 Task: Create a due date automation trigger when advanced on, on the monday of the week a card is due add fields with custom field "Resume" set to a number greater or equal to 1 and greater or equal to 10 at 11:00 AM.
Action: Mouse moved to (806, 236)
Screenshot: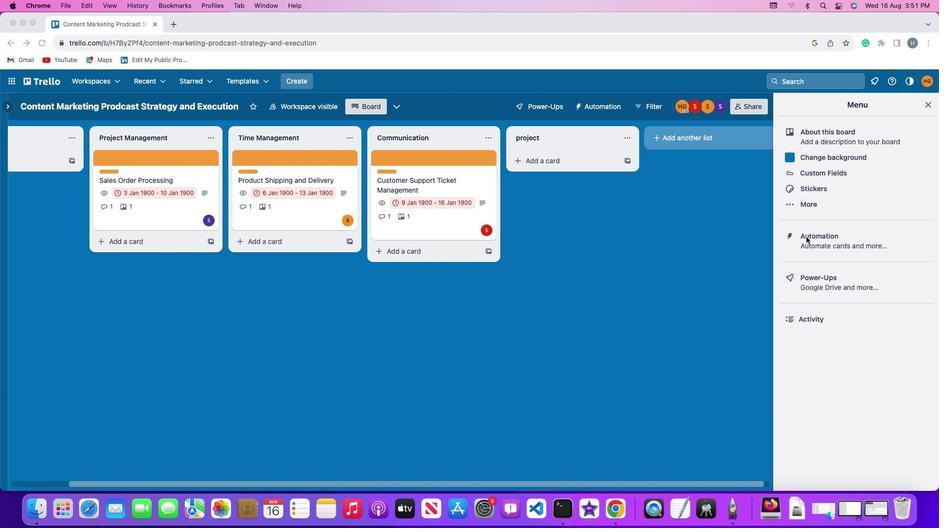 
Action: Mouse pressed left at (806, 236)
Screenshot: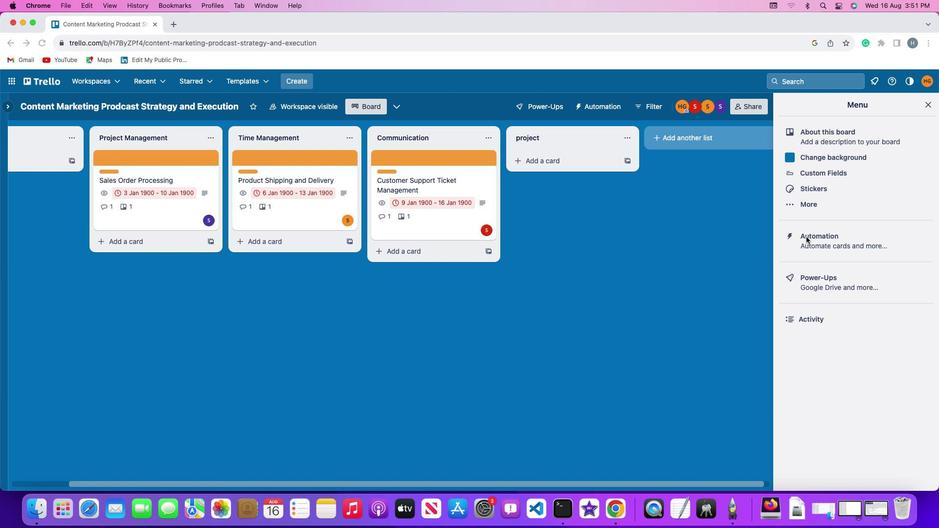 
Action: Mouse pressed left at (806, 236)
Screenshot: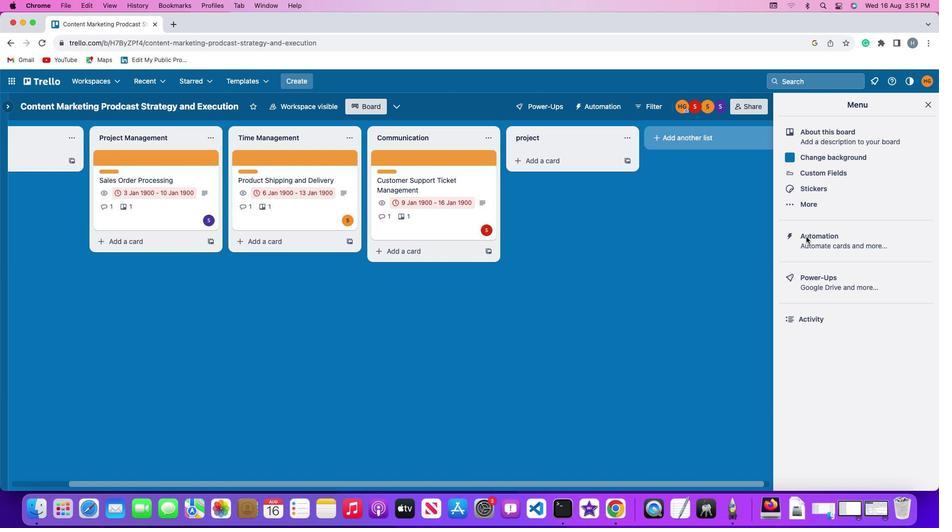 
Action: Mouse moved to (38, 231)
Screenshot: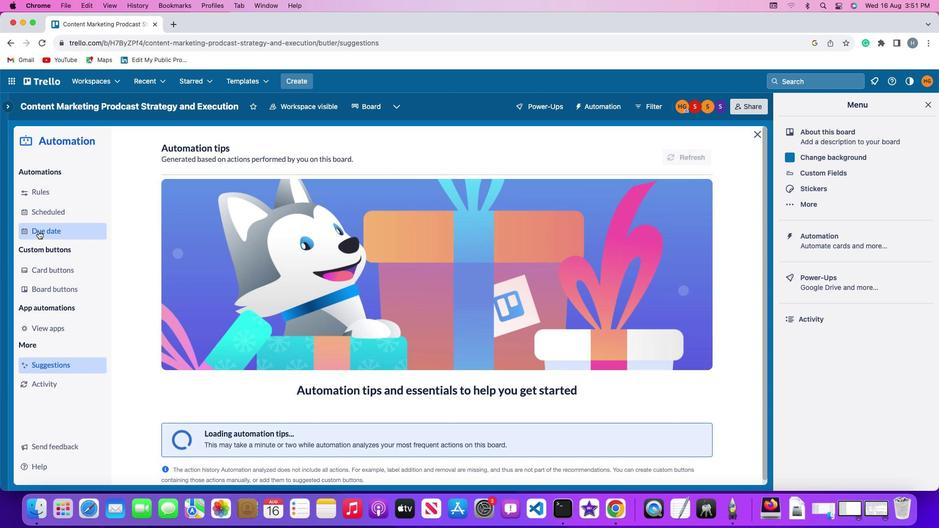 
Action: Mouse pressed left at (38, 231)
Screenshot: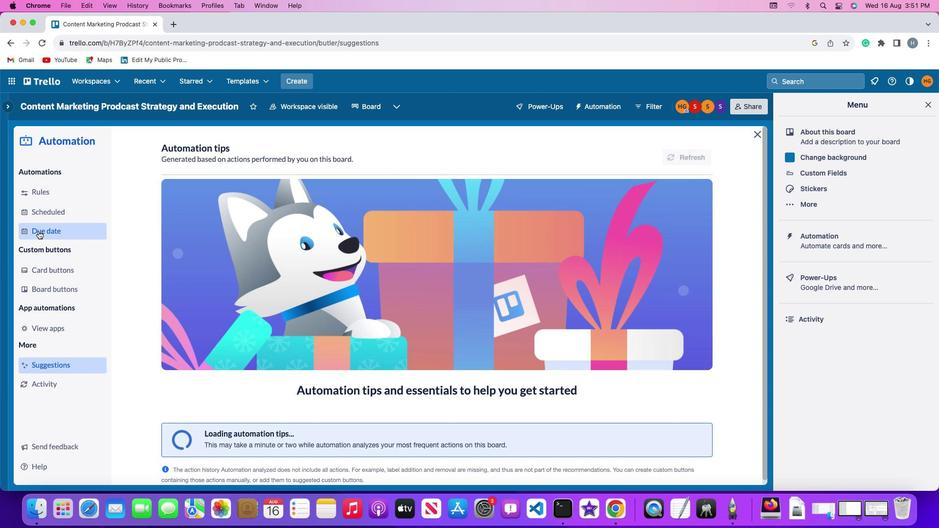 
Action: Mouse moved to (668, 150)
Screenshot: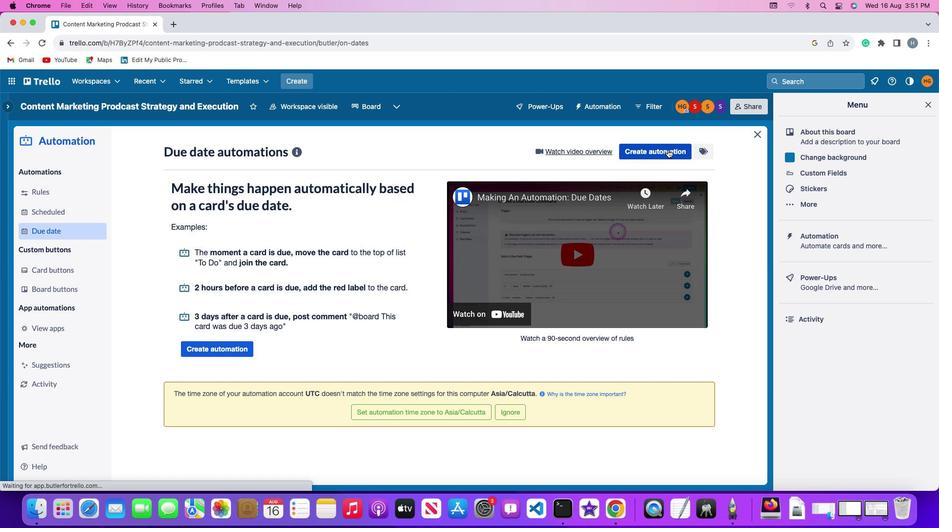 
Action: Mouse pressed left at (668, 150)
Screenshot: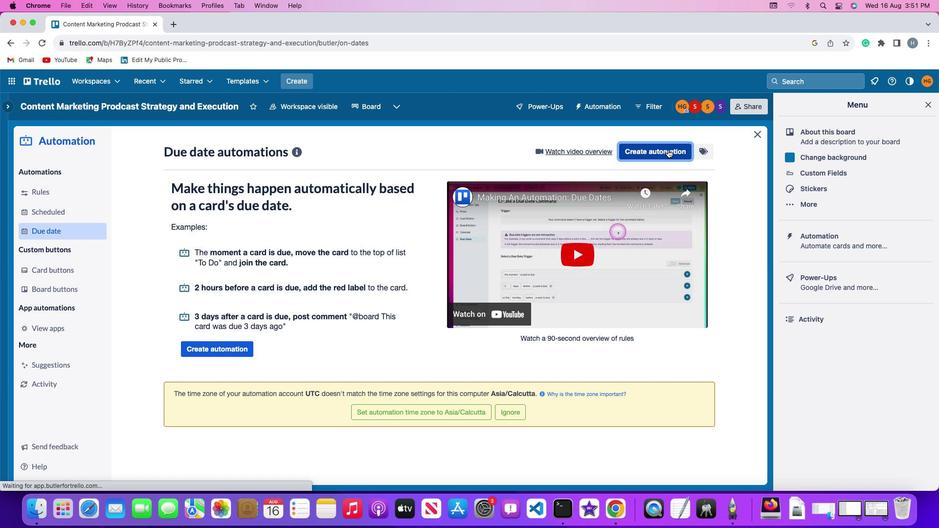 
Action: Mouse moved to (184, 247)
Screenshot: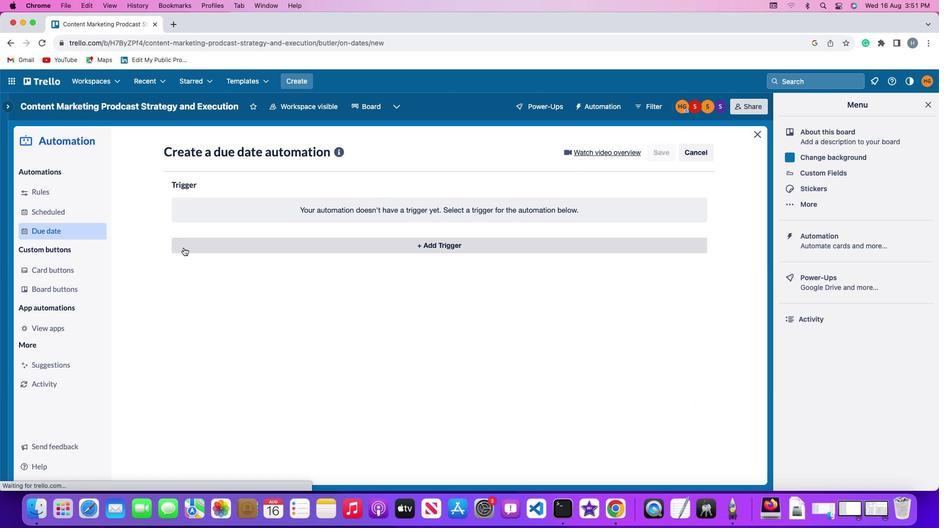 
Action: Mouse pressed left at (184, 247)
Screenshot: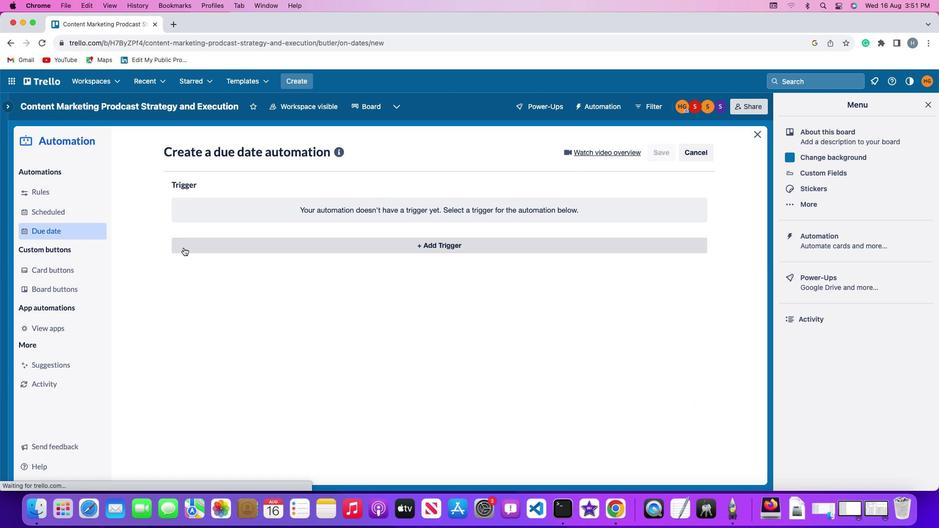 
Action: Mouse moved to (206, 426)
Screenshot: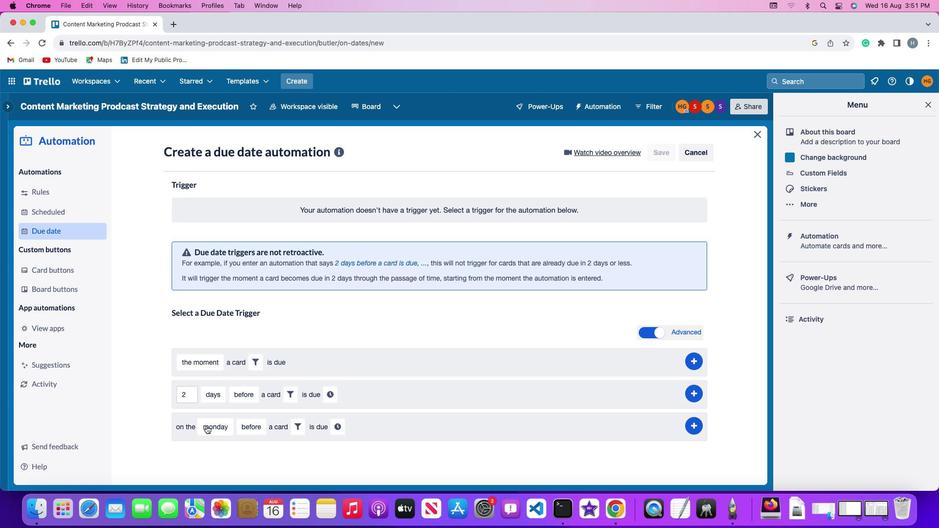
Action: Mouse pressed left at (206, 426)
Screenshot: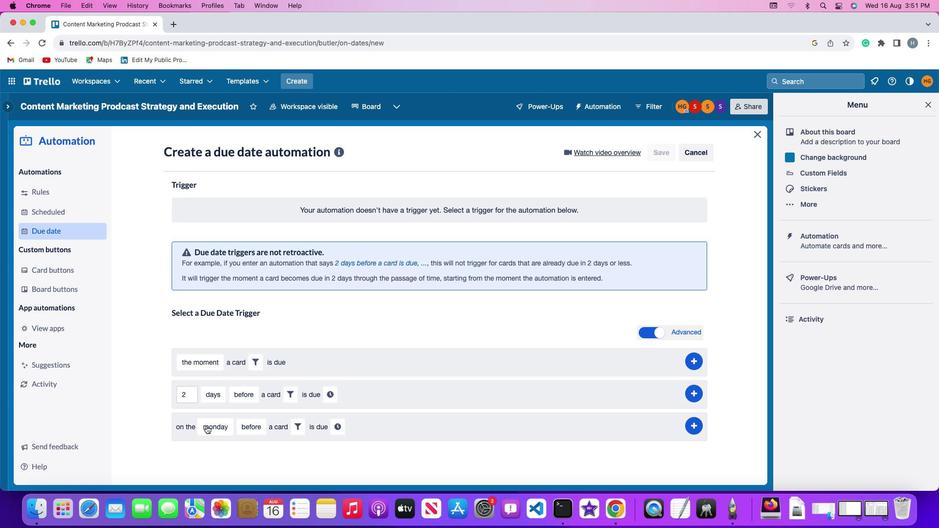 
Action: Mouse moved to (220, 289)
Screenshot: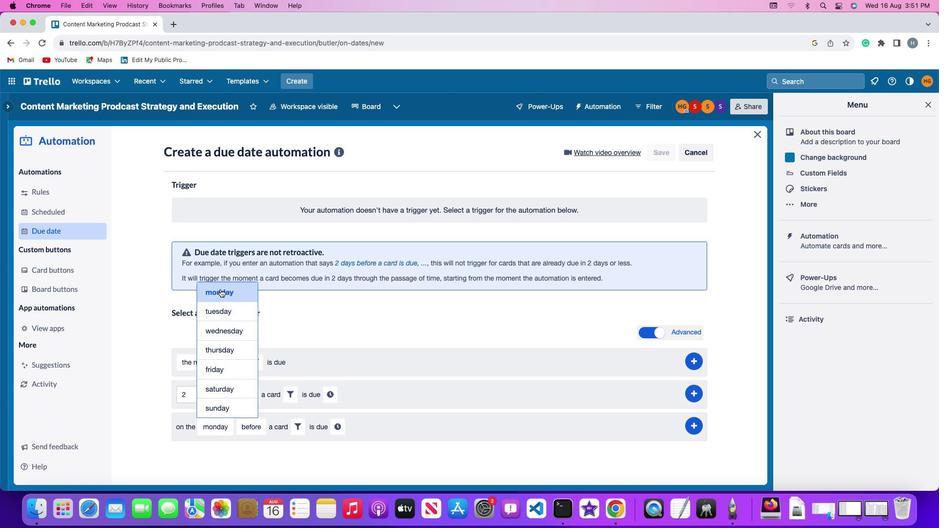 
Action: Mouse pressed left at (220, 289)
Screenshot: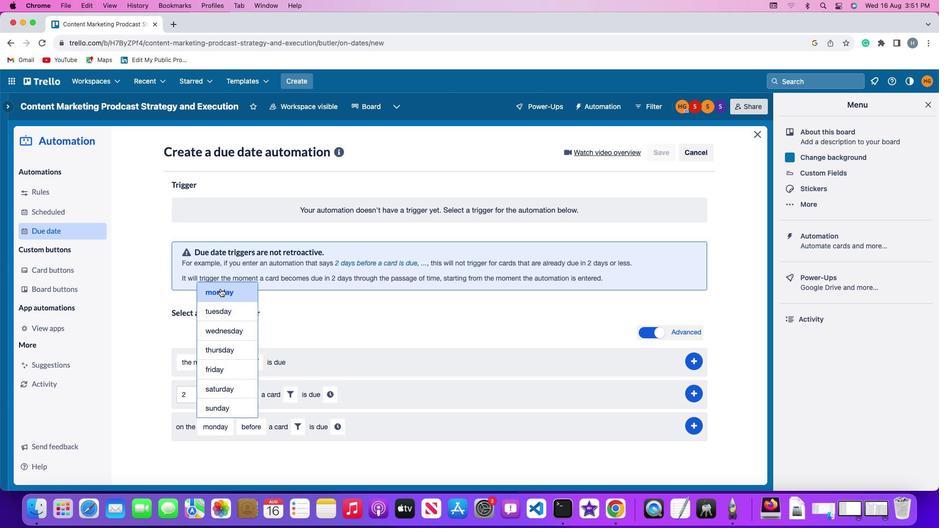 
Action: Mouse moved to (252, 431)
Screenshot: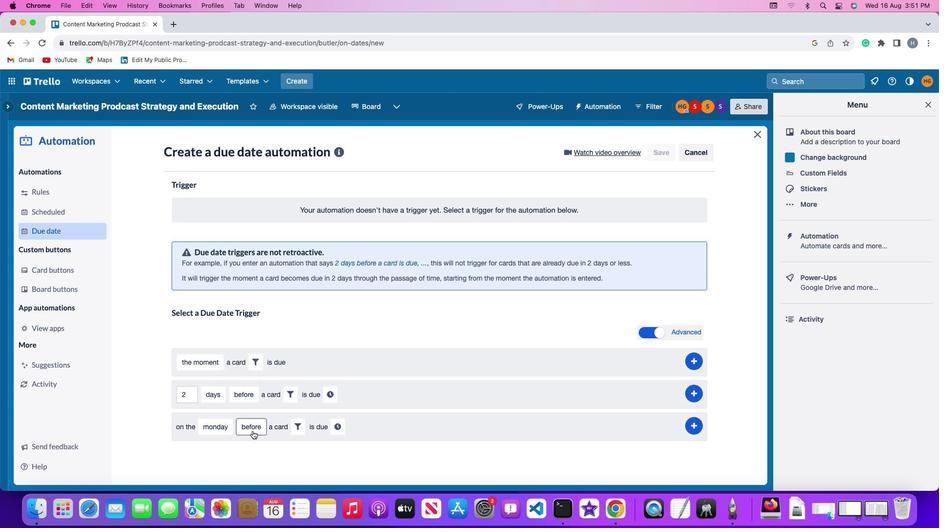 
Action: Mouse pressed left at (252, 431)
Screenshot: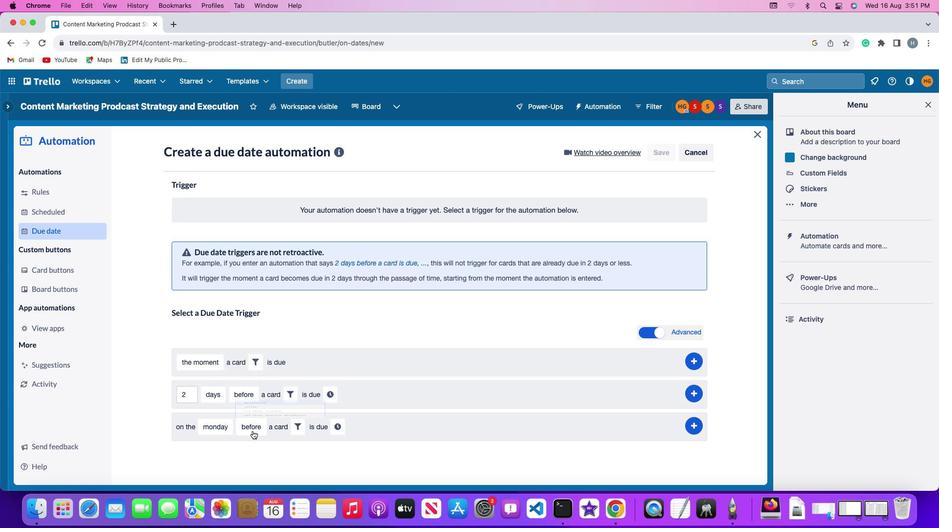 
Action: Mouse moved to (262, 388)
Screenshot: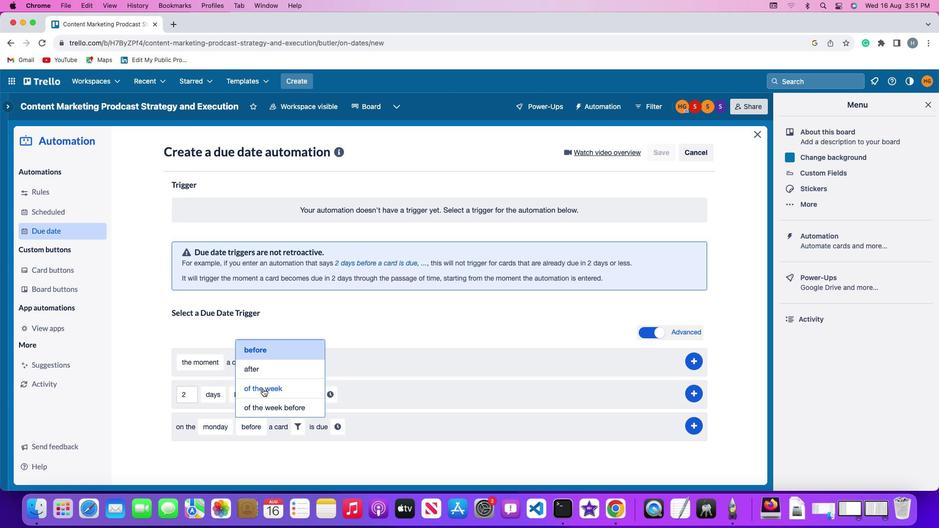 
Action: Mouse pressed left at (262, 388)
Screenshot: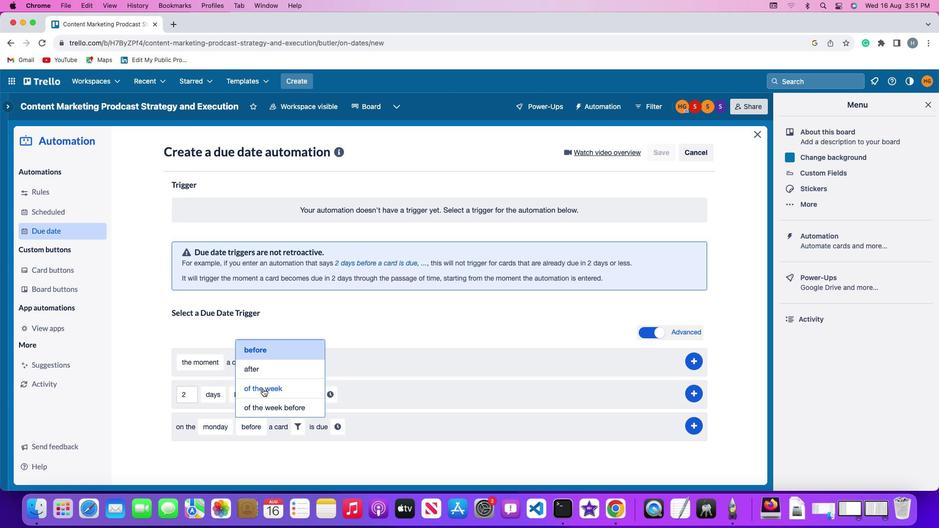
Action: Mouse moved to (308, 418)
Screenshot: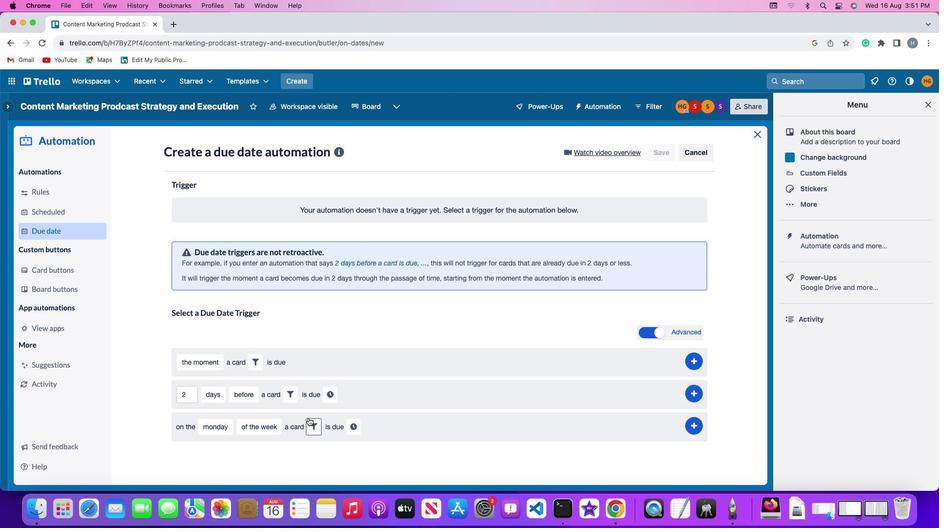 
Action: Mouse pressed left at (308, 418)
Screenshot: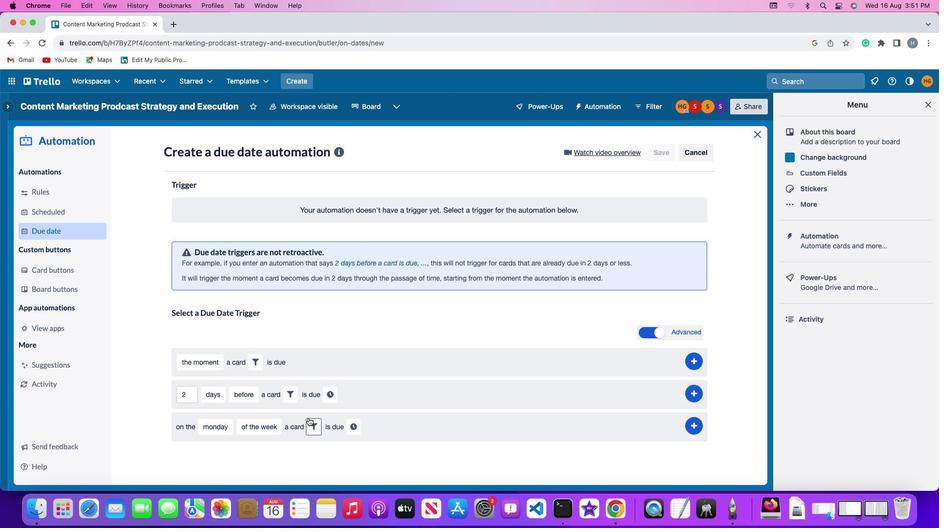 
Action: Mouse moved to (463, 456)
Screenshot: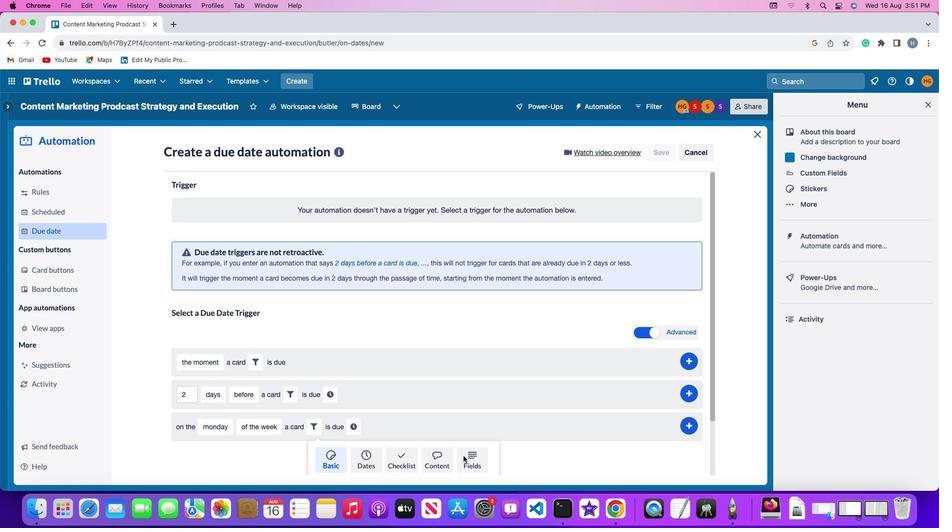 
Action: Mouse pressed left at (463, 456)
Screenshot: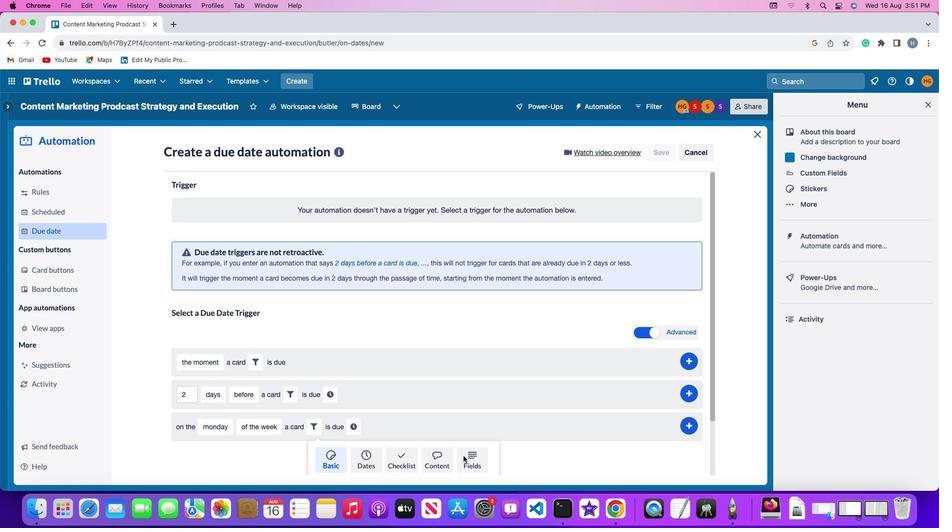 
Action: Mouse moved to (264, 460)
Screenshot: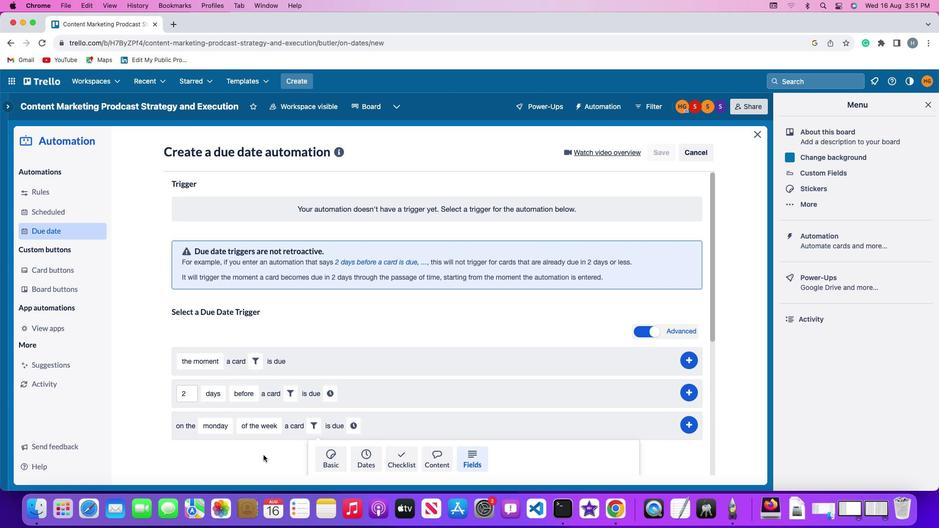 
Action: Mouse scrolled (264, 460) with delta (0, 0)
Screenshot: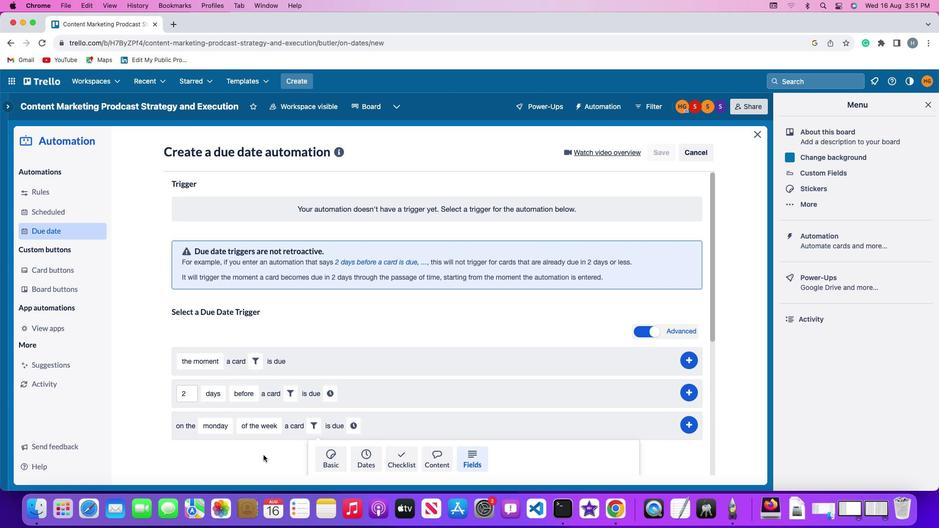 
Action: Mouse moved to (264, 460)
Screenshot: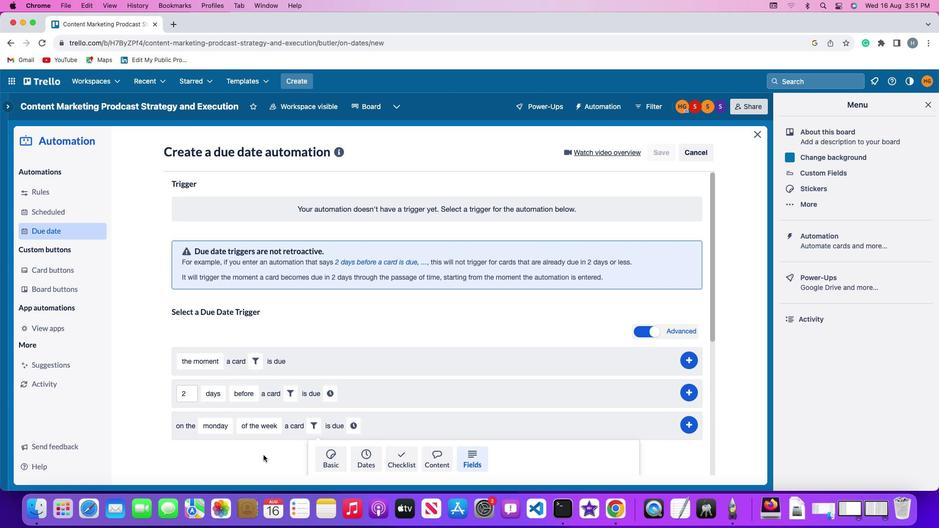 
Action: Mouse scrolled (264, 460) with delta (0, 0)
Screenshot: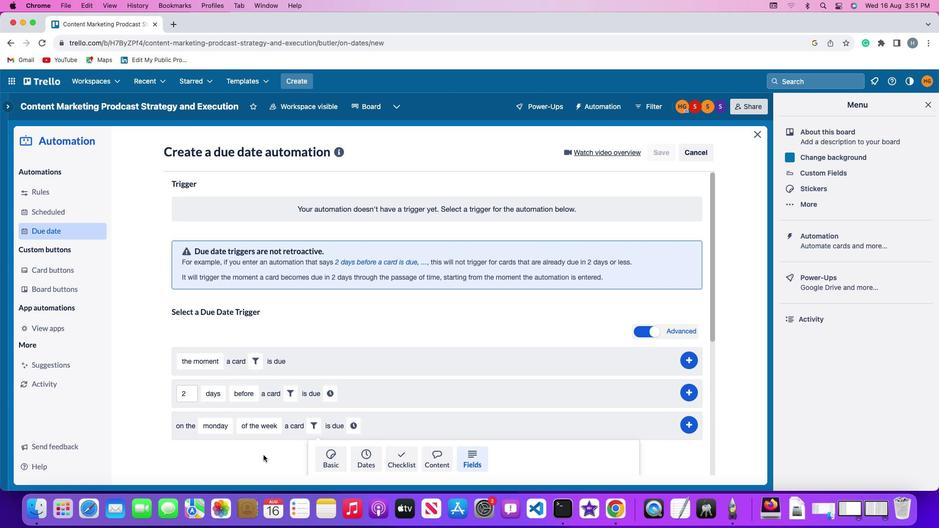 
Action: Mouse moved to (264, 458)
Screenshot: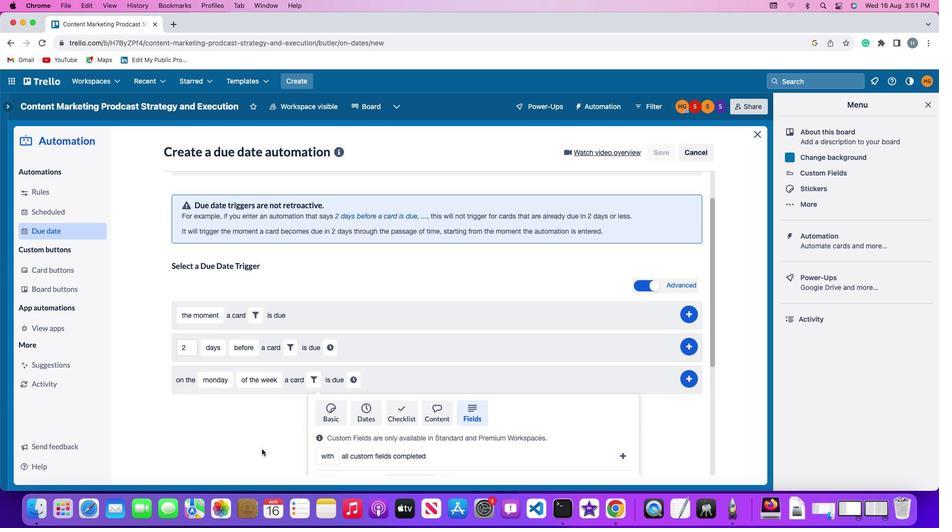 
Action: Mouse scrolled (264, 458) with delta (0, -1)
Screenshot: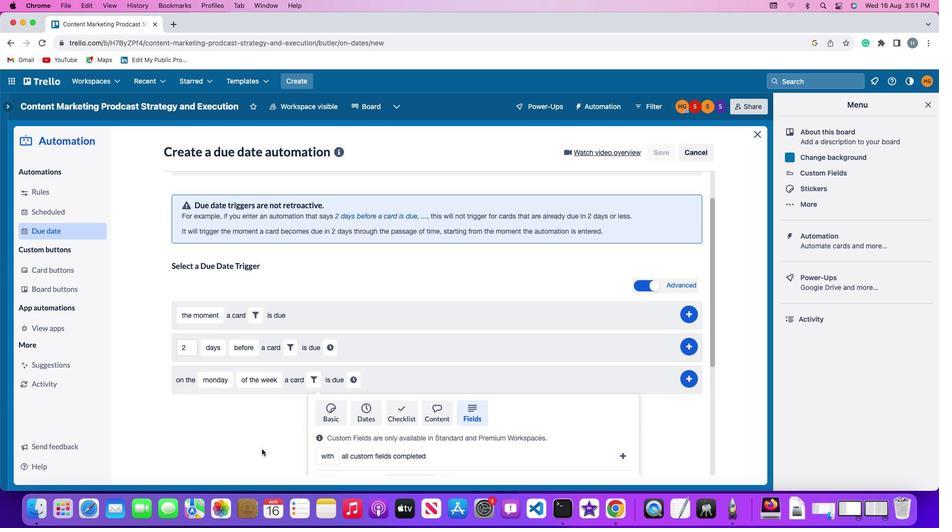 
Action: Mouse moved to (263, 456)
Screenshot: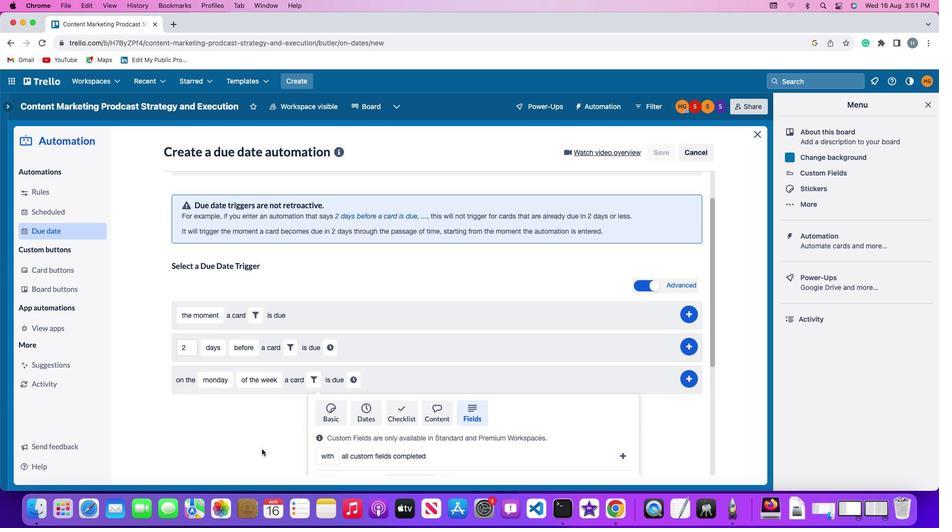 
Action: Mouse scrolled (263, 456) with delta (0, -2)
Screenshot: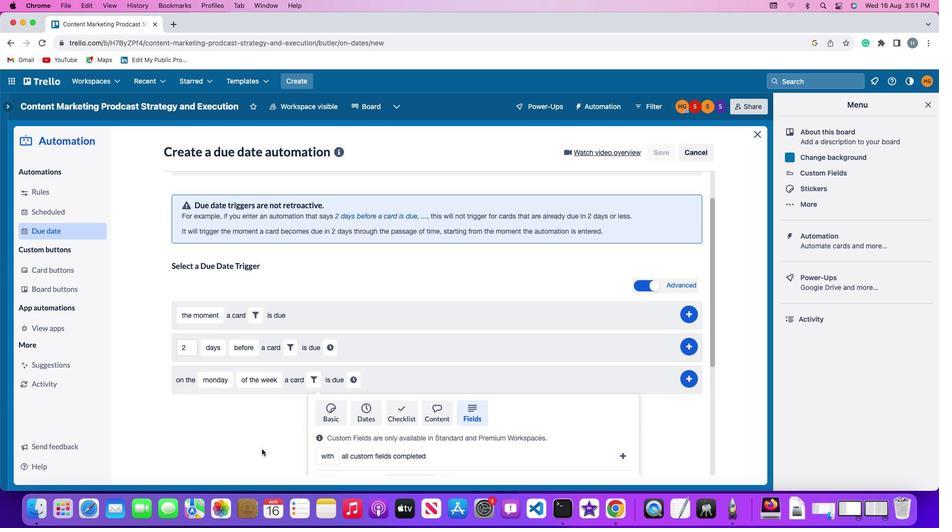 
Action: Mouse moved to (261, 448)
Screenshot: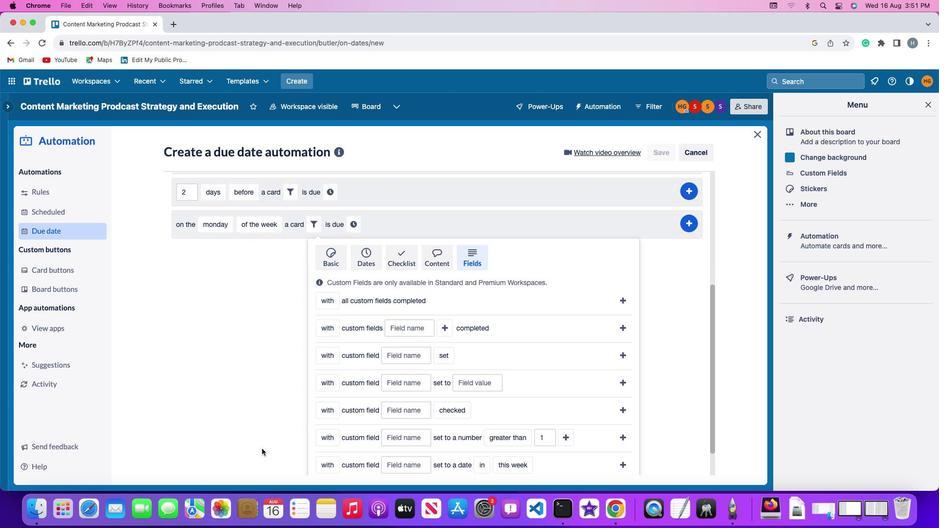 
Action: Mouse scrolled (261, 448) with delta (0, 0)
Screenshot: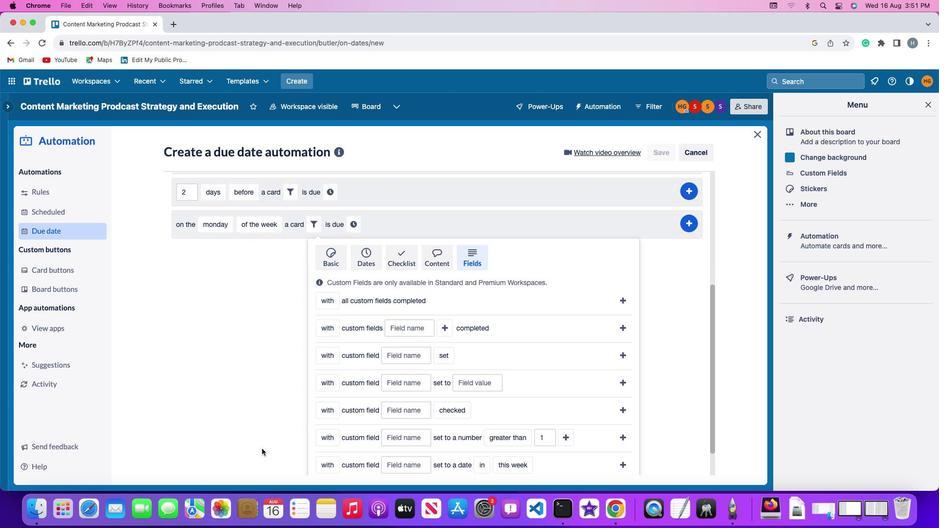 
Action: Mouse moved to (261, 448)
Screenshot: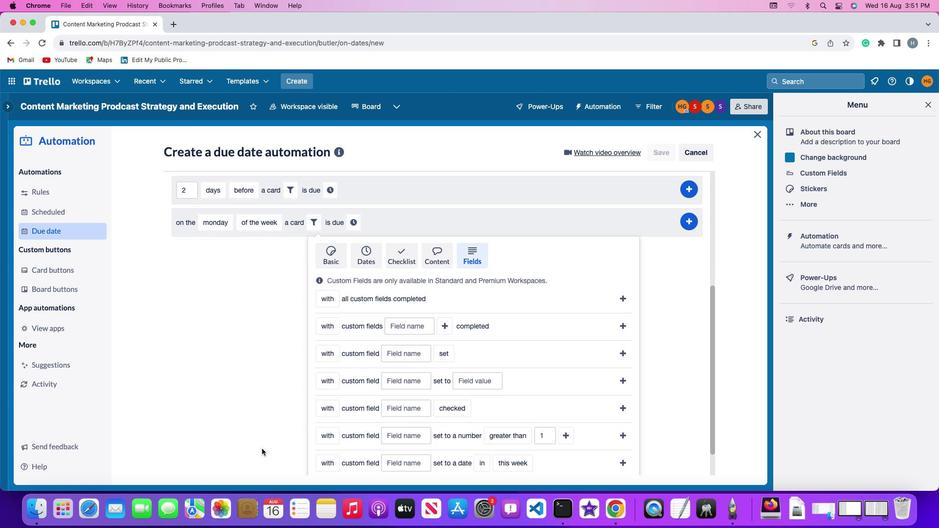 
Action: Mouse scrolled (261, 448) with delta (0, 0)
Screenshot: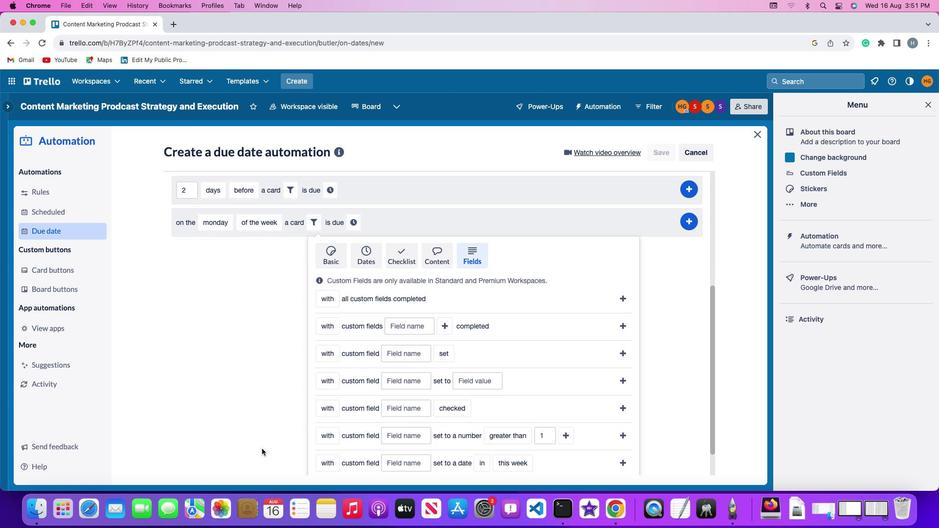 
Action: Mouse scrolled (261, 448) with delta (0, -1)
Screenshot: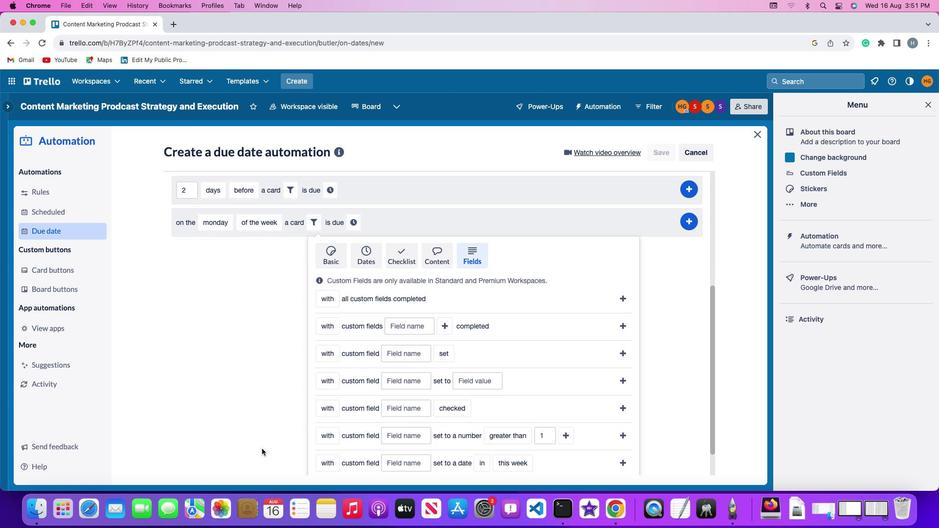 
Action: Mouse scrolled (261, 448) with delta (0, -2)
Screenshot: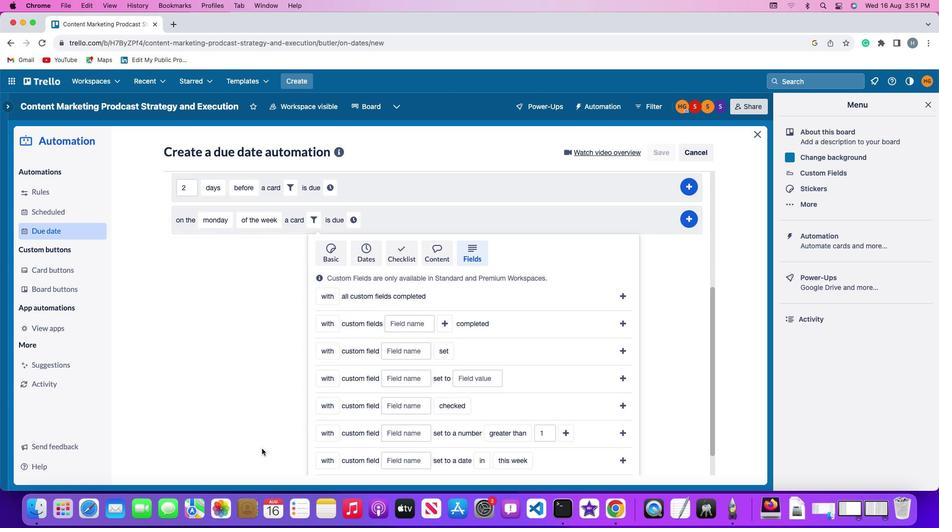 
Action: Mouse moved to (329, 393)
Screenshot: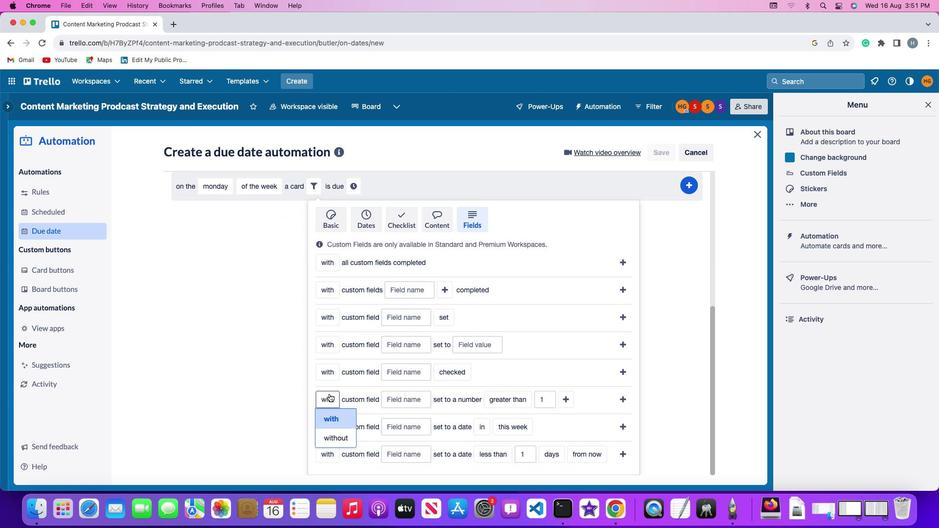 
Action: Mouse pressed left at (329, 393)
Screenshot: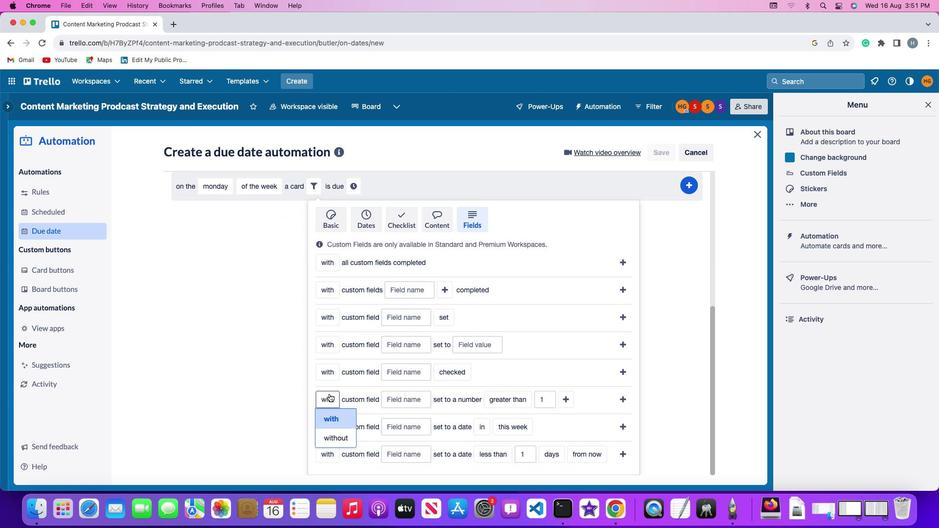 
Action: Mouse moved to (336, 418)
Screenshot: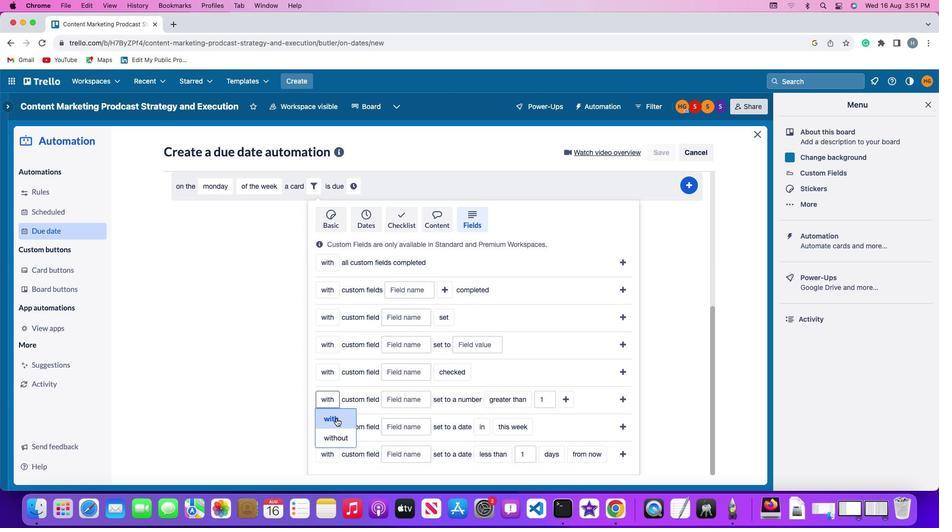 
Action: Mouse pressed left at (336, 418)
Screenshot: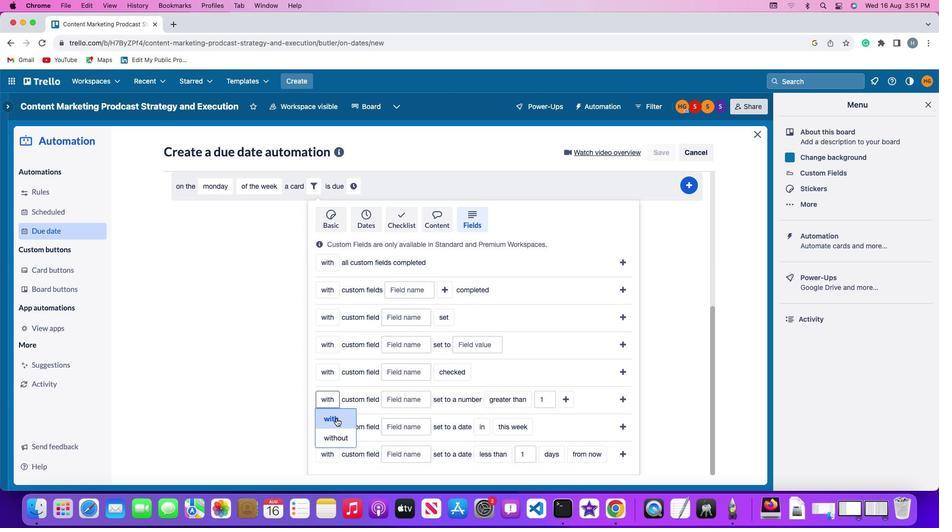 
Action: Mouse moved to (406, 402)
Screenshot: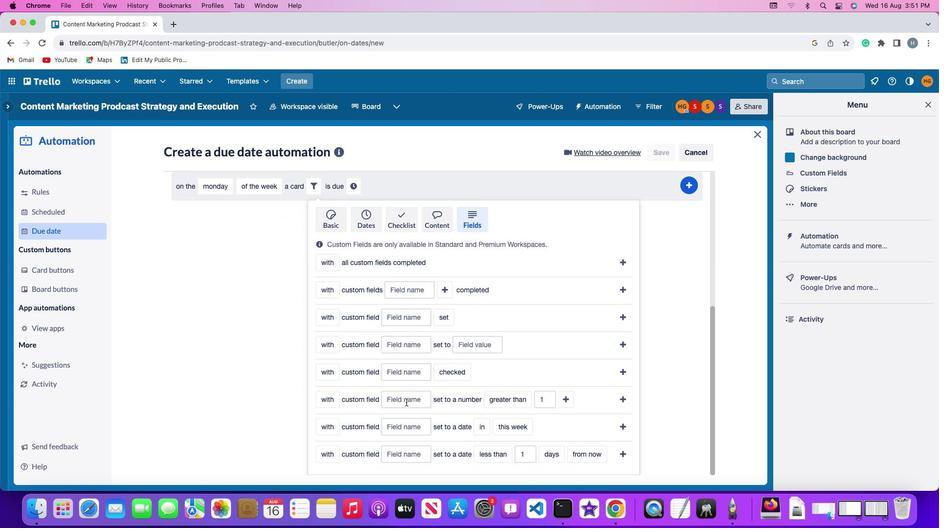 
Action: Mouse pressed left at (406, 402)
Screenshot: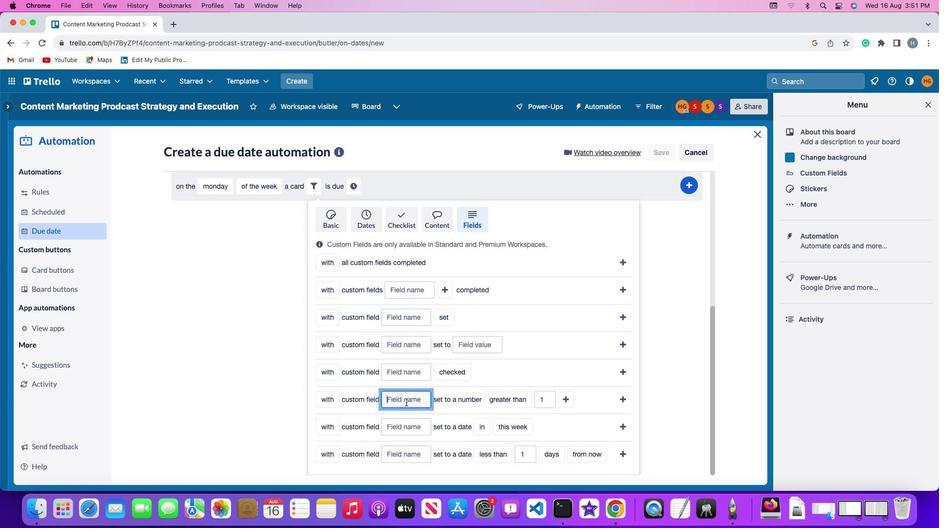 
Action: Key pressed Key.shift'R''e''s''u''m''e'
Screenshot: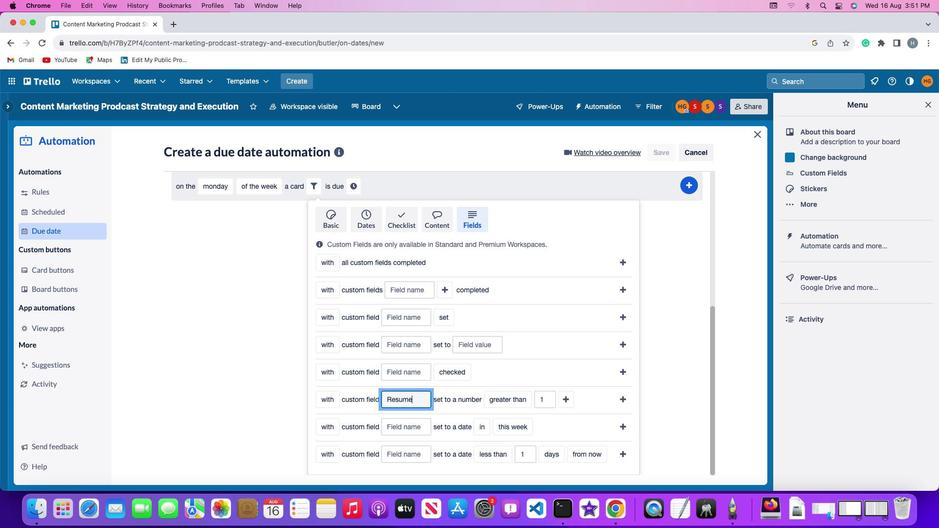 
Action: Mouse moved to (496, 401)
Screenshot: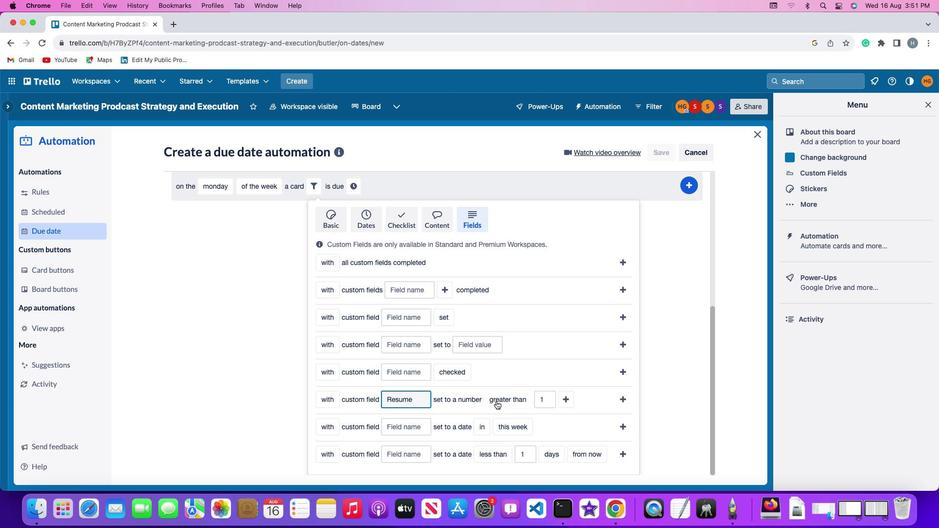 
Action: Mouse pressed left at (496, 401)
Screenshot: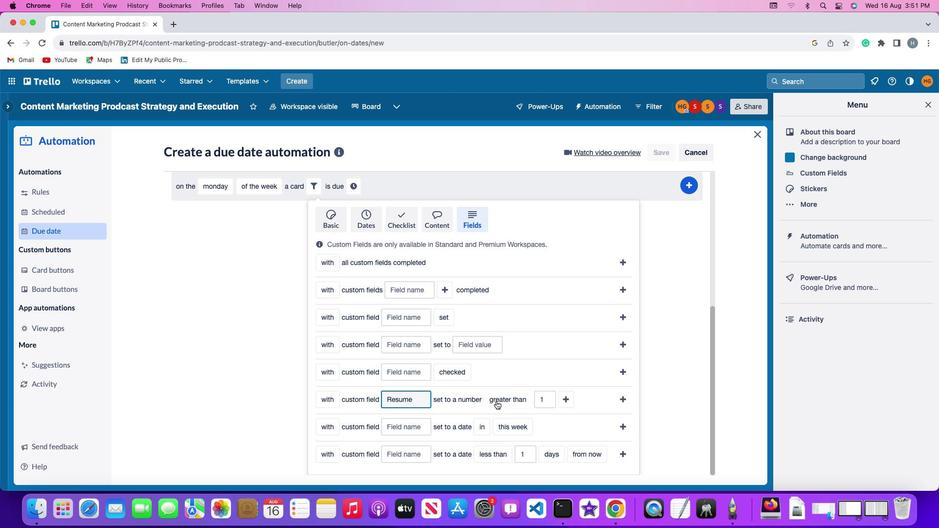 
Action: Mouse moved to (514, 340)
Screenshot: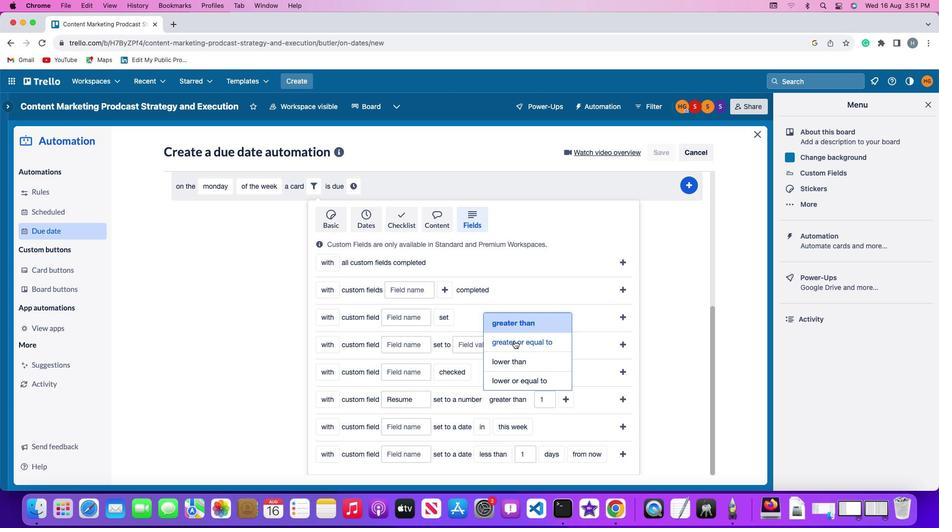 
Action: Mouse pressed left at (514, 340)
Screenshot: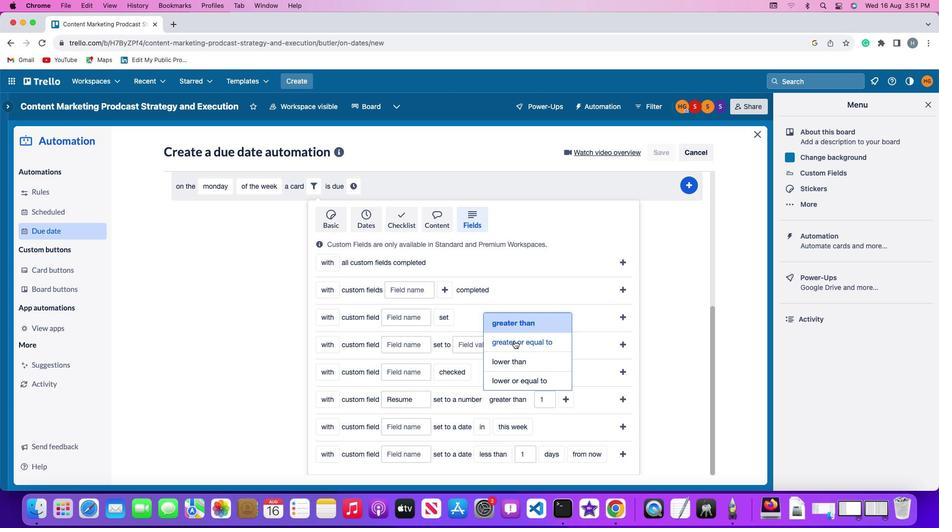 
Action: Mouse moved to (564, 396)
Screenshot: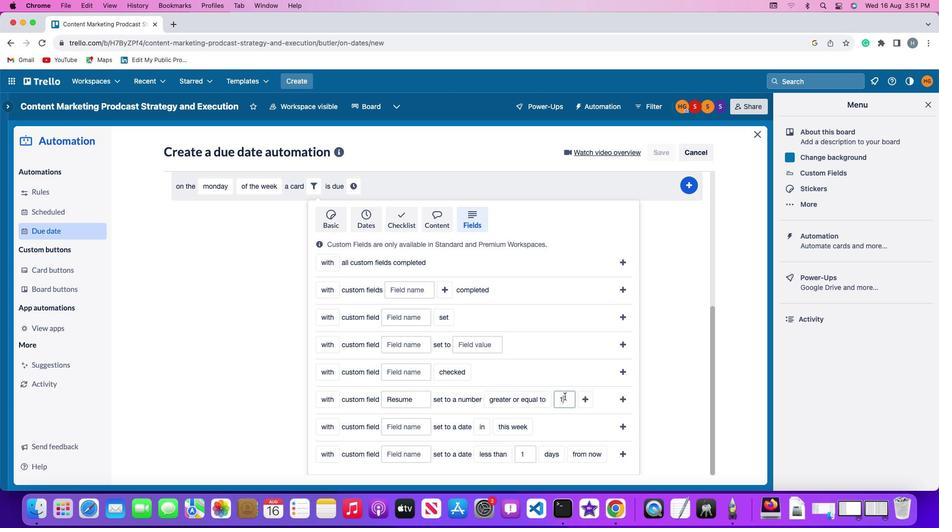 
Action: Mouse pressed left at (564, 396)
Screenshot: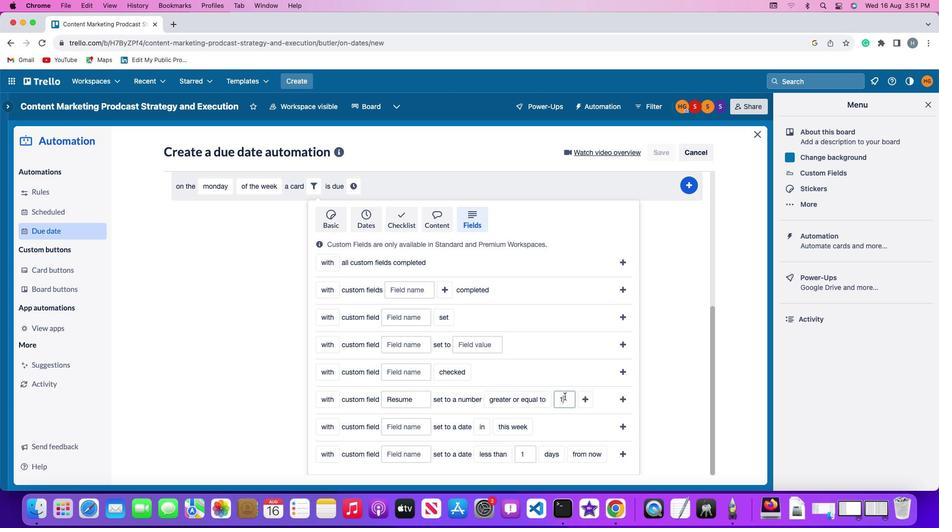 
Action: Mouse moved to (565, 396)
Screenshot: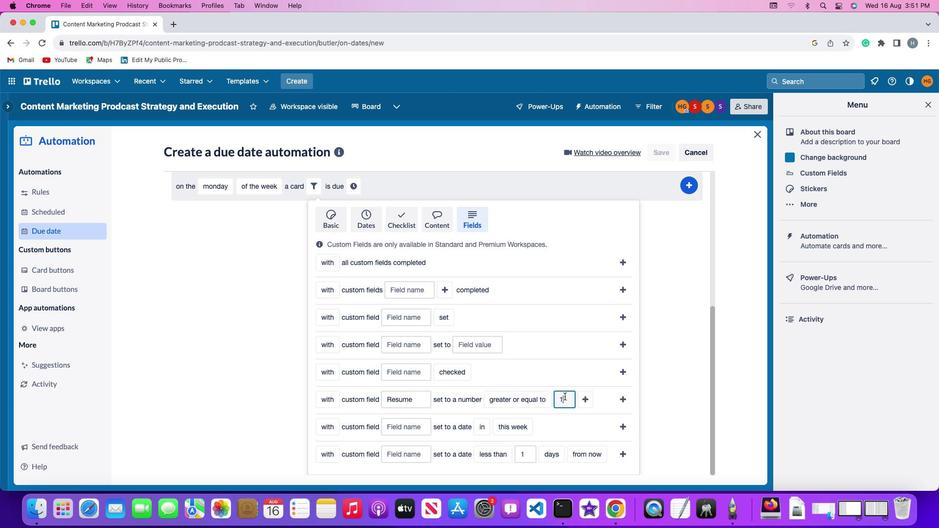 
Action: Key pressed Key.backspace'1'
Screenshot: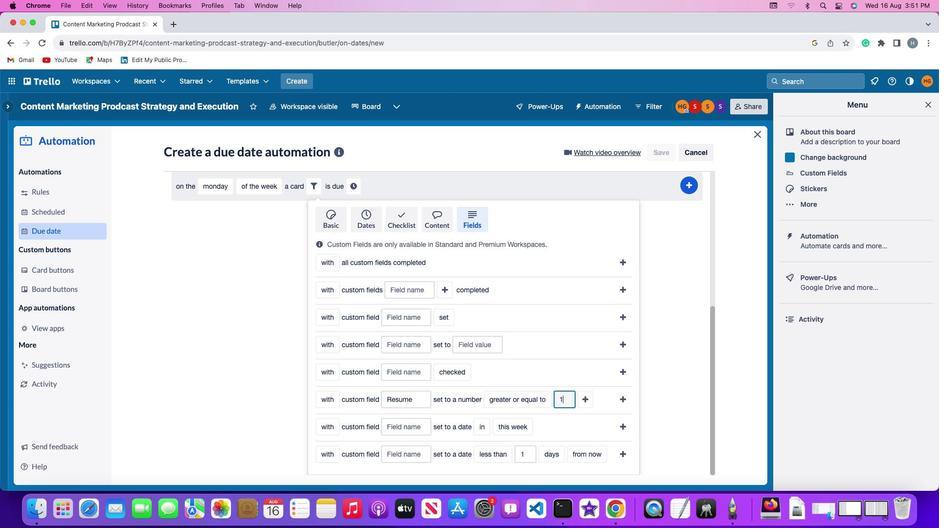 
Action: Mouse moved to (588, 396)
Screenshot: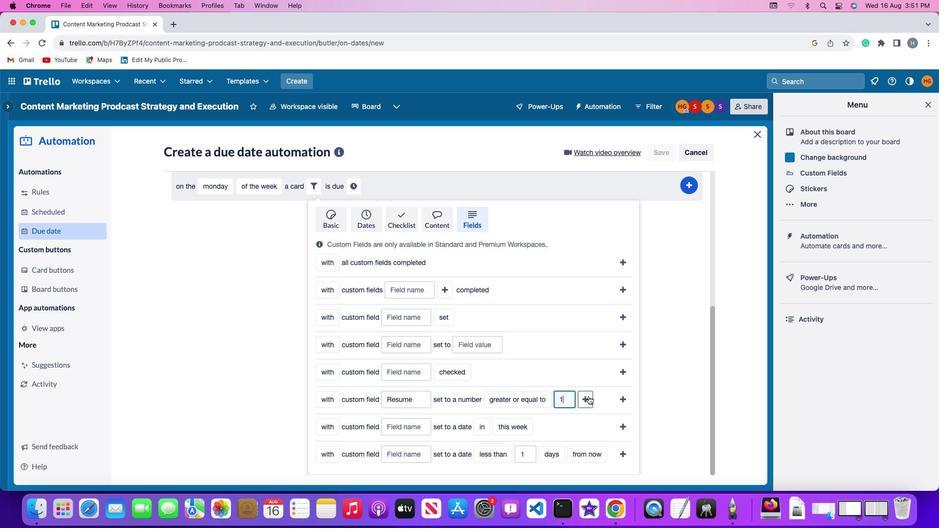 
Action: Mouse pressed left at (588, 396)
Screenshot: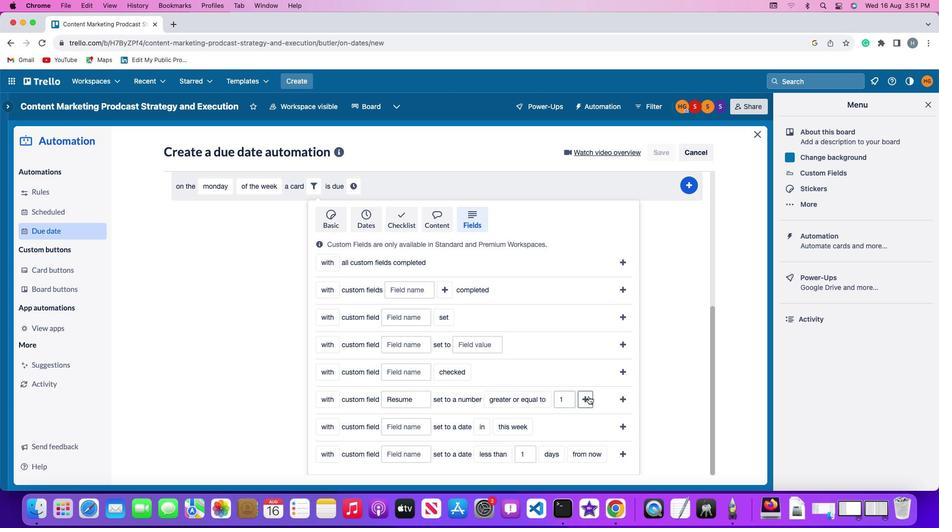 
Action: Mouse moved to (350, 422)
Screenshot: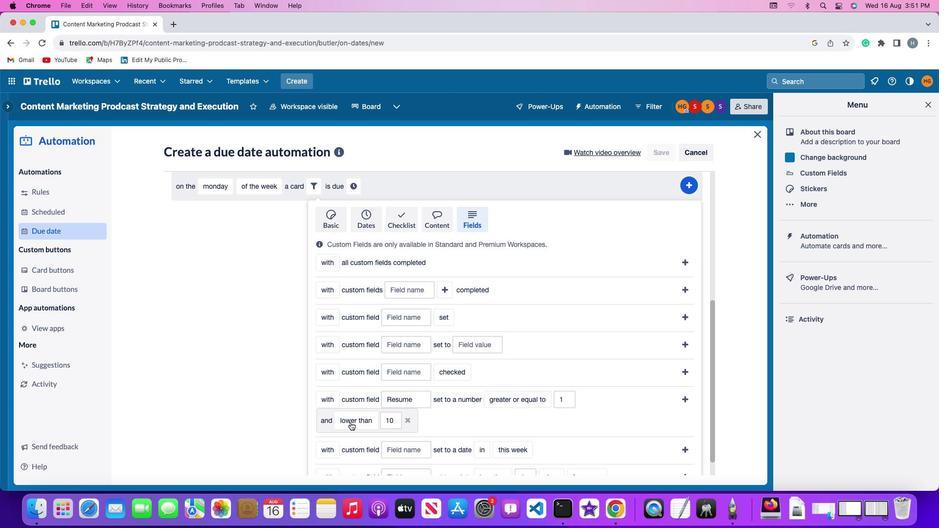 
Action: Mouse pressed left at (350, 422)
Screenshot: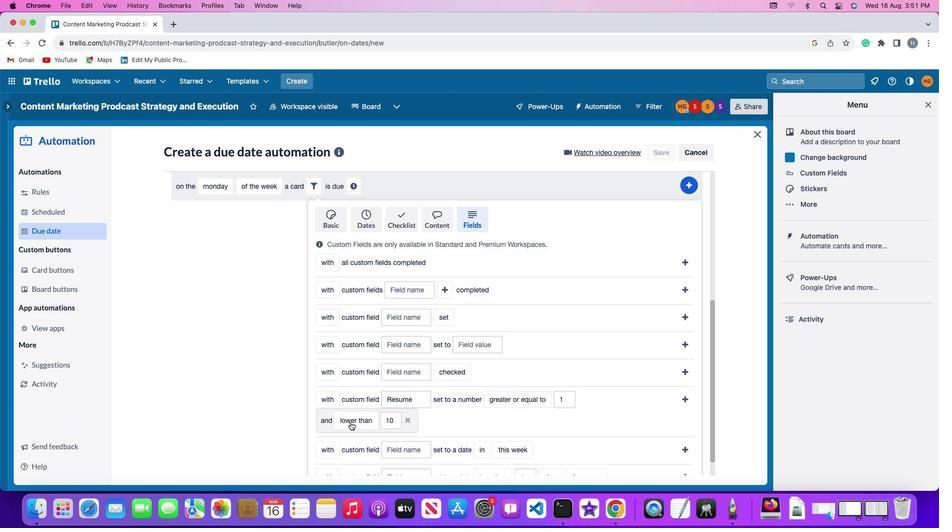 
Action: Mouse moved to (357, 402)
Screenshot: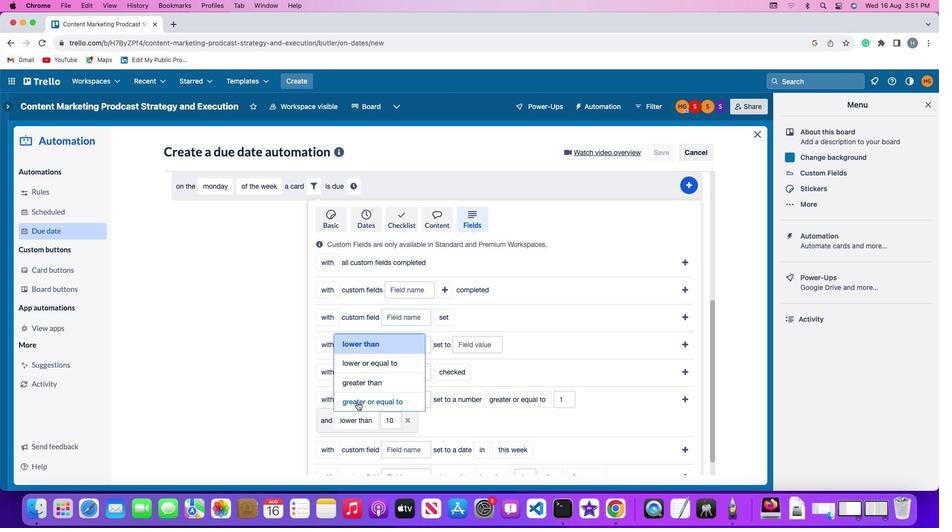 
Action: Mouse pressed left at (357, 402)
Screenshot: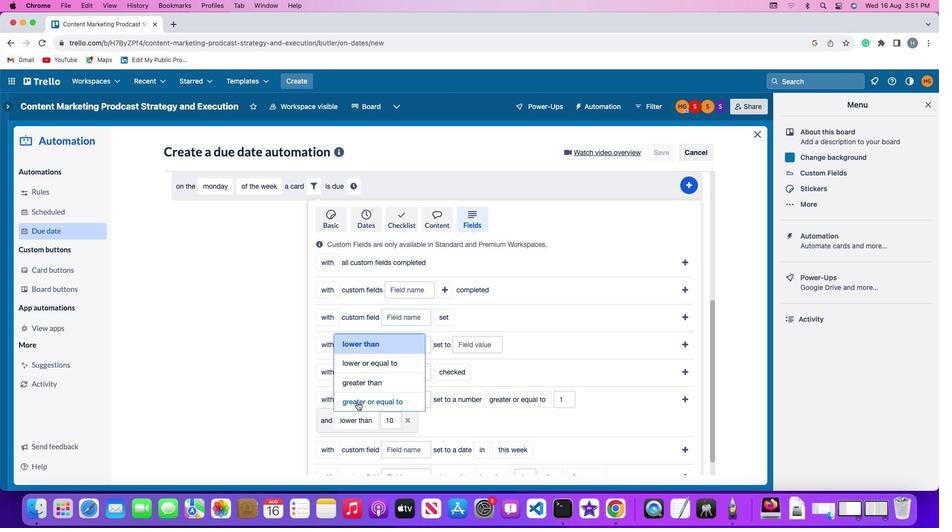
Action: Mouse moved to (420, 420)
Screenshot: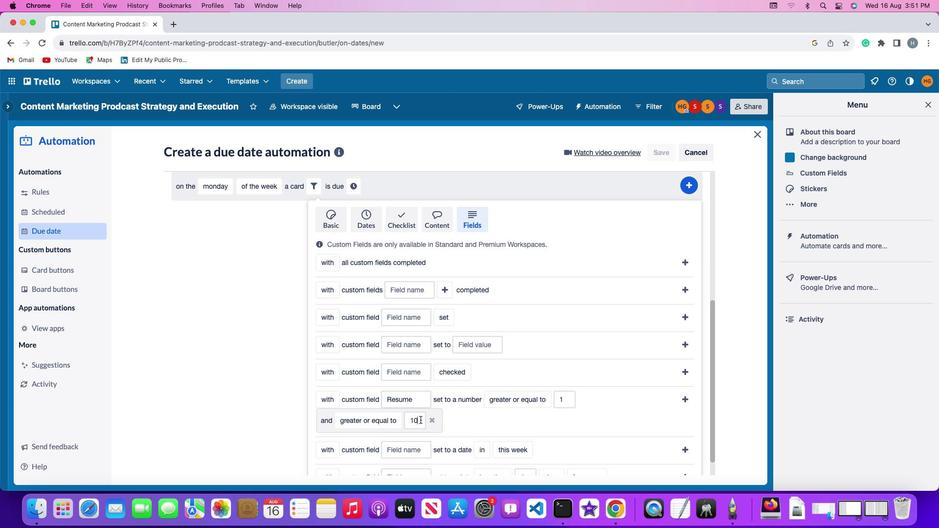 
Action: Mouse pressed left at (420, 420)
Screenshot: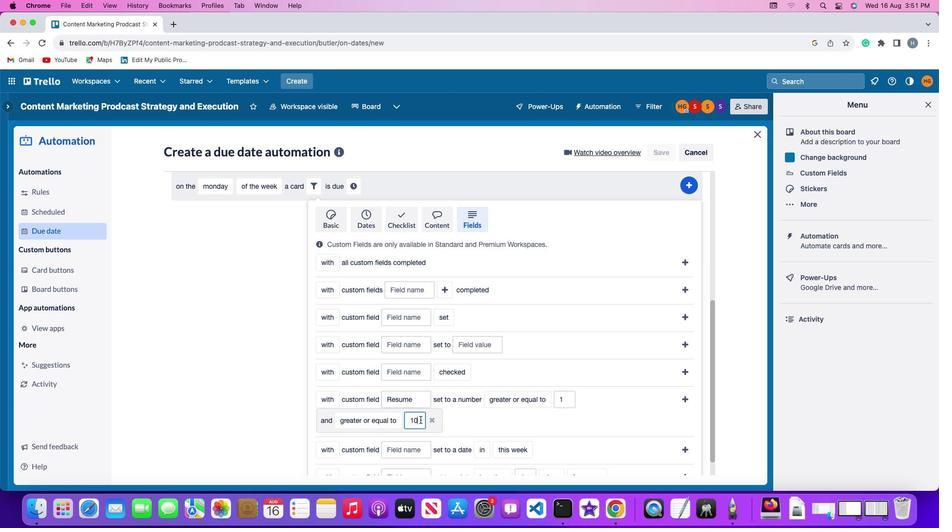 
Action: Key pressed Key.backspaceKey.backspace
Screenshot: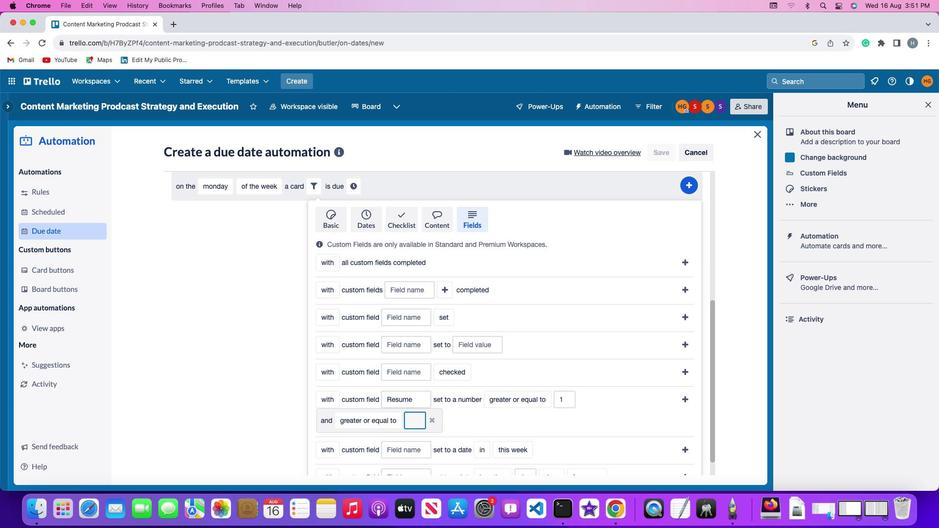 
Action: Mouse moved to (420, 420)
Screenshot: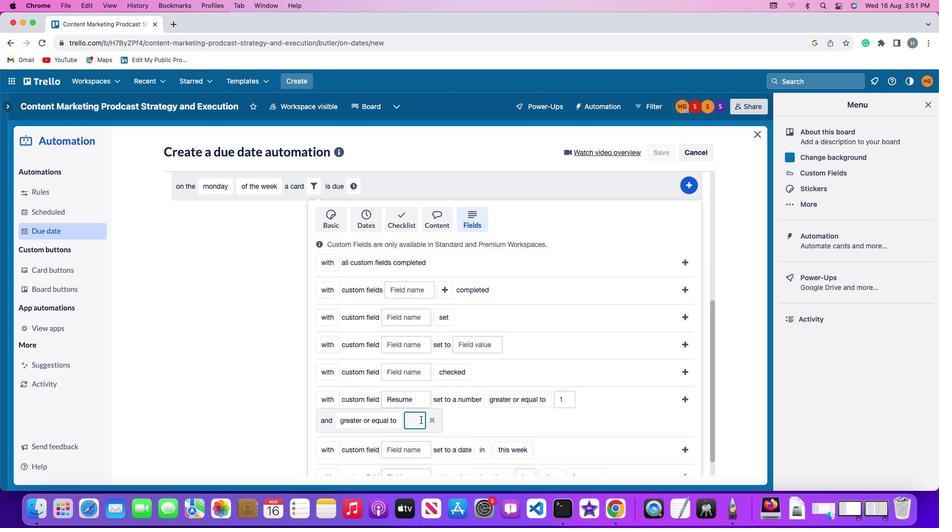 
Action: Key pressed '1''0'
Screenshot: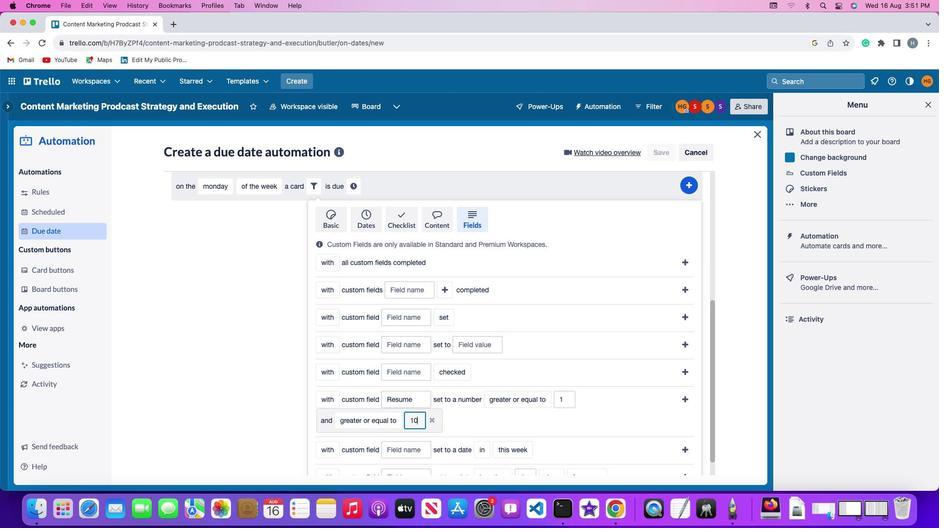 
Action: Mouse moved to (684, 400)
Screenshot: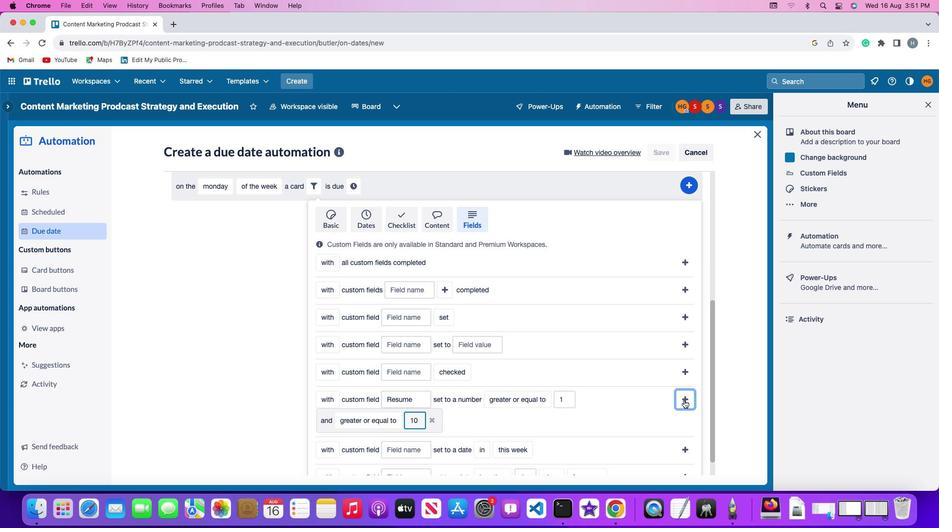 
Action: Mouse pressed left at (684, 400)
Screenshot: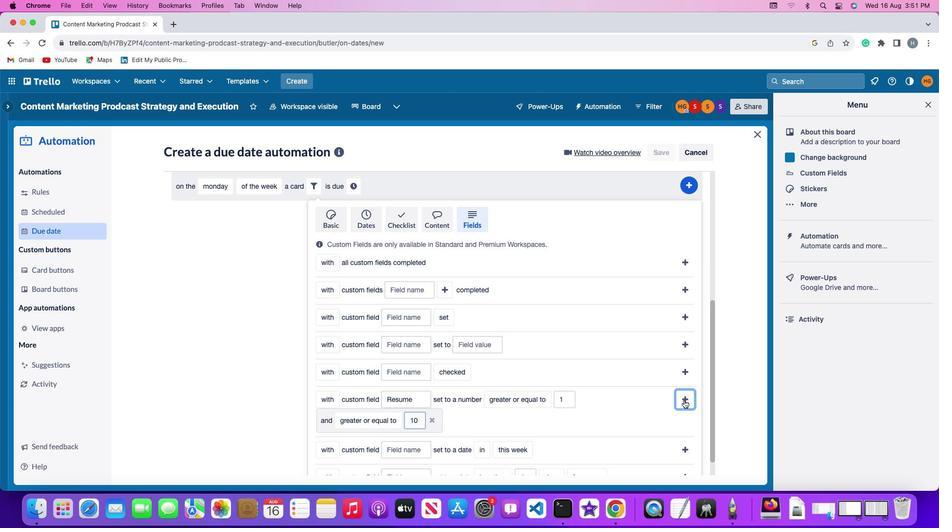 
Action: Mouse moved to (654, 424)
Screenshot: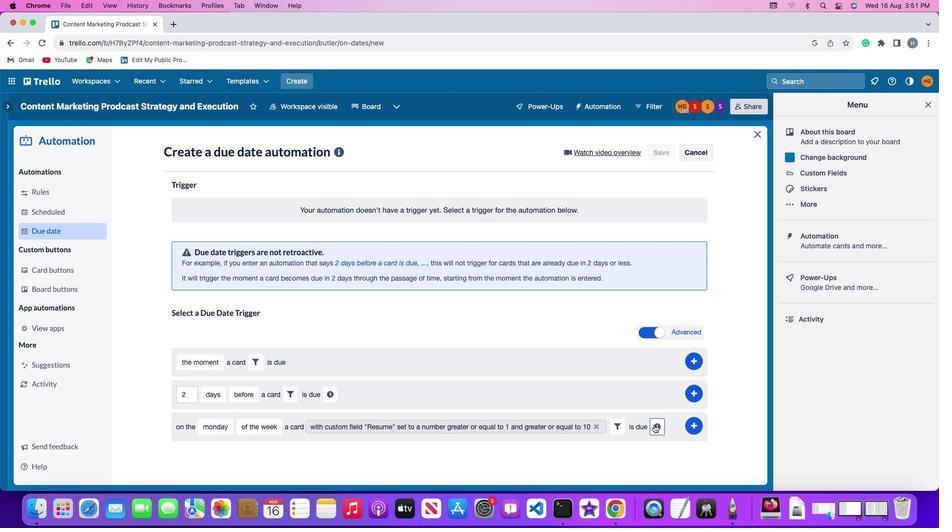 
Action: Mouse pressed left at (654, 424)
Screenshot: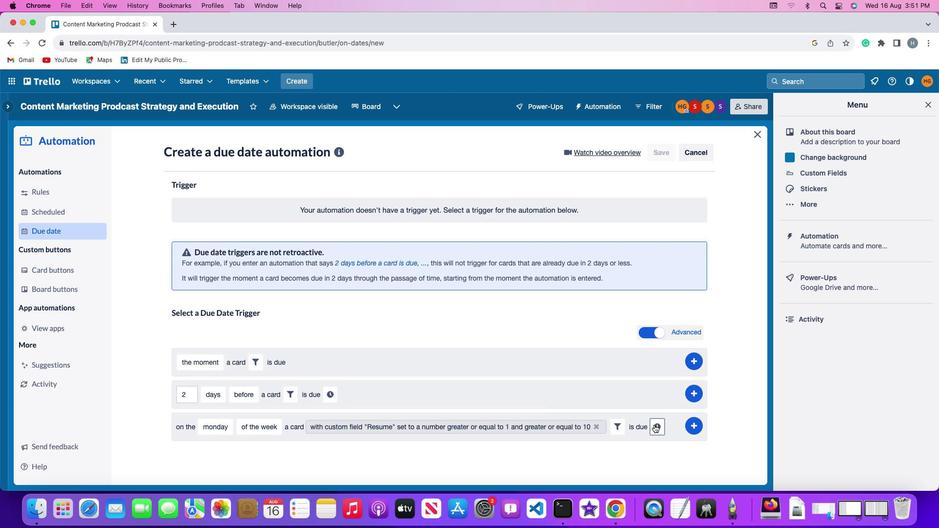 
Action: Mouse moved to (200, 449)
Screenshot: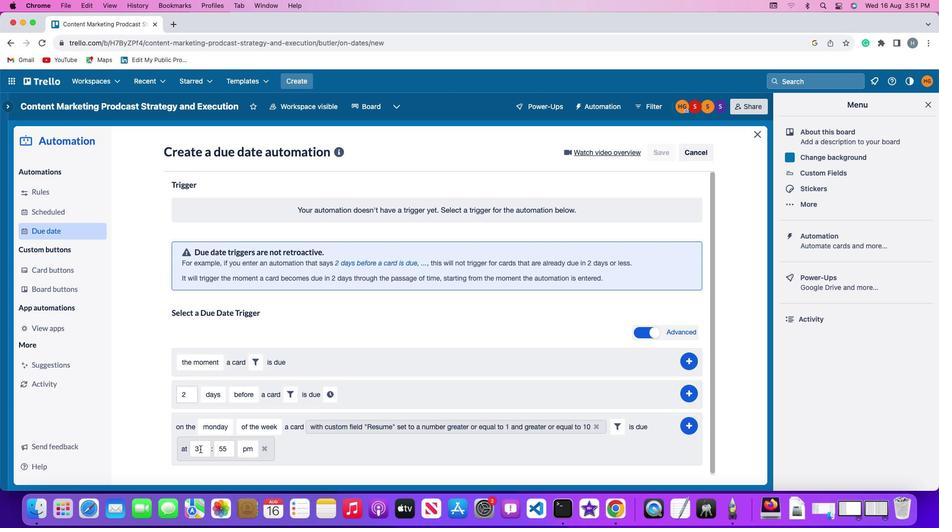 
Action: Mouse pressed left at (200, 449)
Screenshot: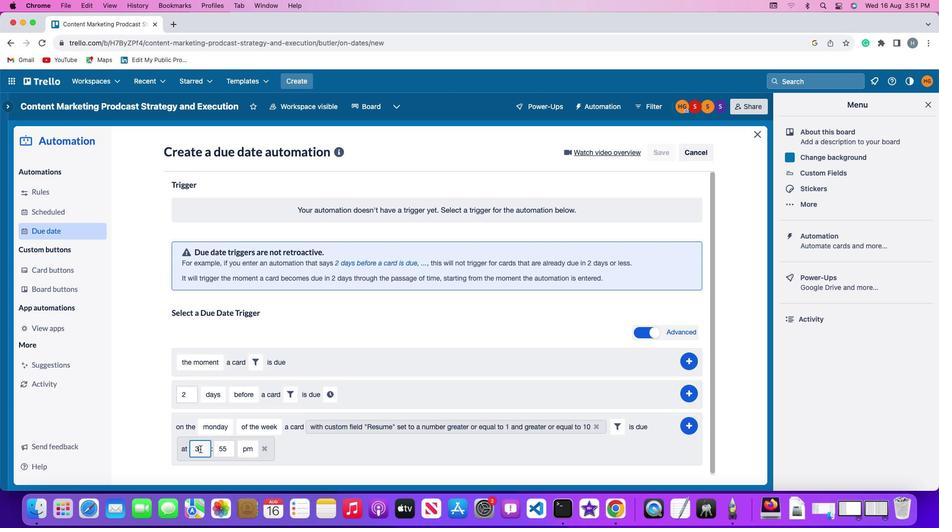 
Action: Key pressed Key.backspace'1''1'
Screenshot: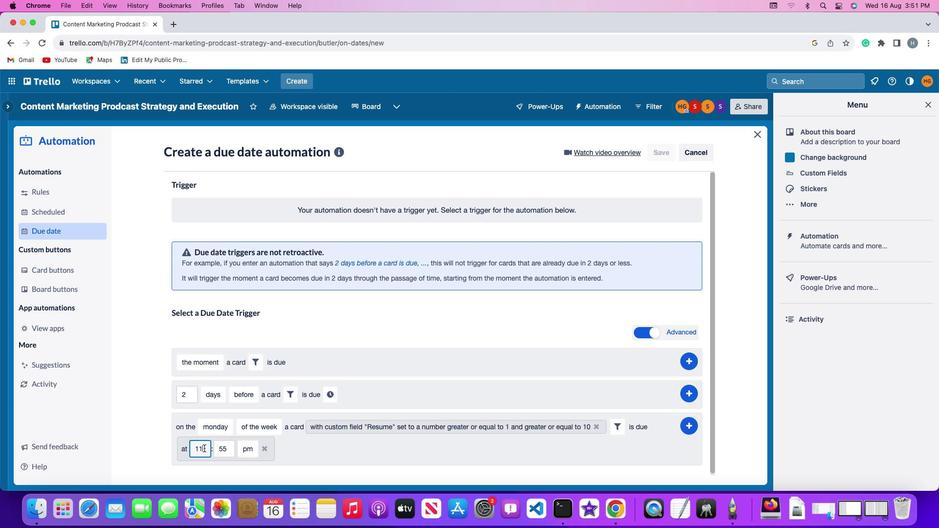 
Action: Mouse moved to (229, 449)
Screenshot: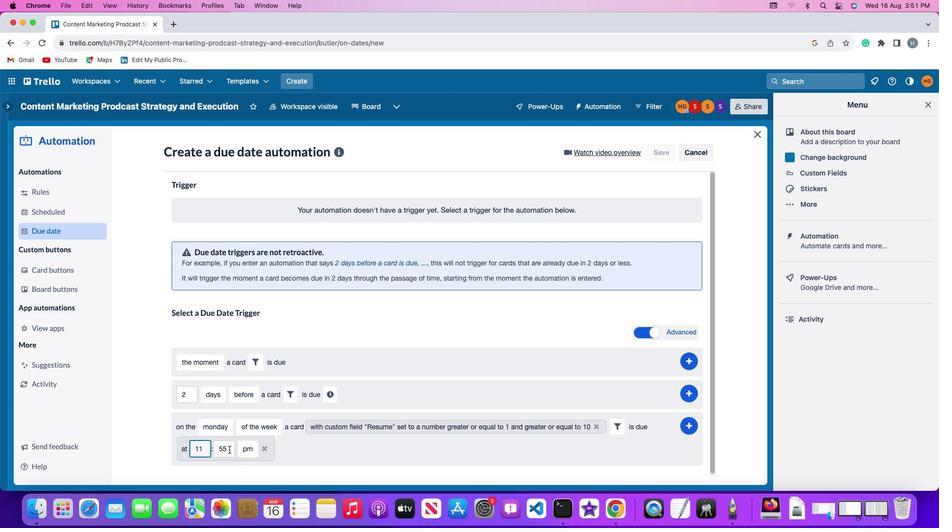 
Action: Mouse pressed left at (229, 449)
Screenshot: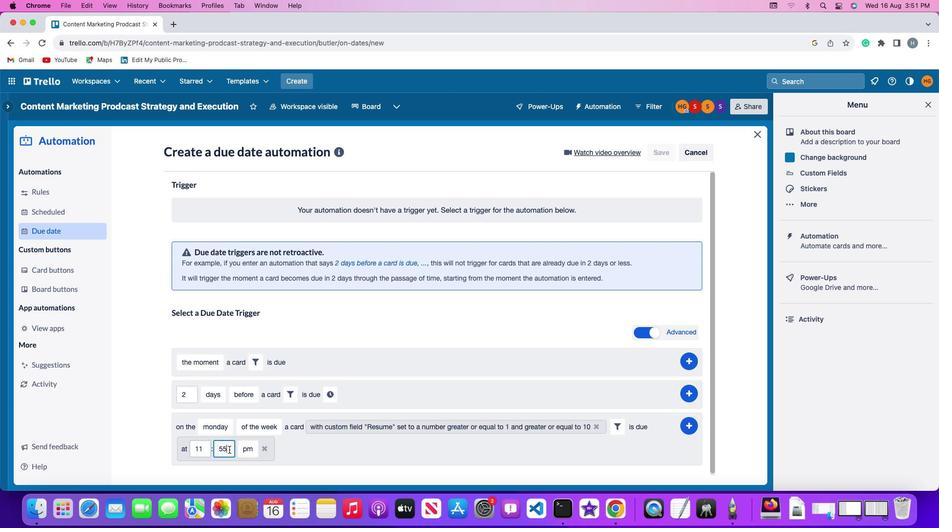 
Action: Key pressed Key.backspaceKey.backspace'0''0'
Screenshot: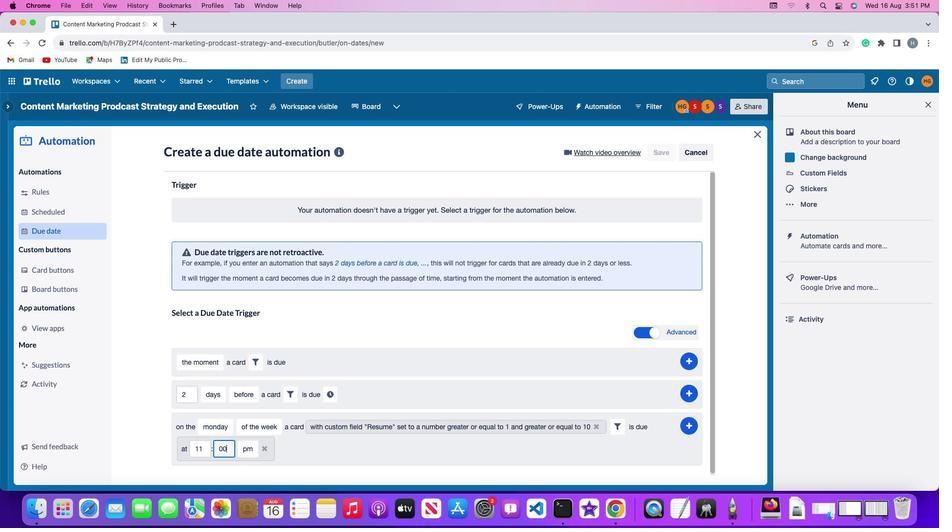 
Action: Mouse moved to (245, 449)
Screenshot: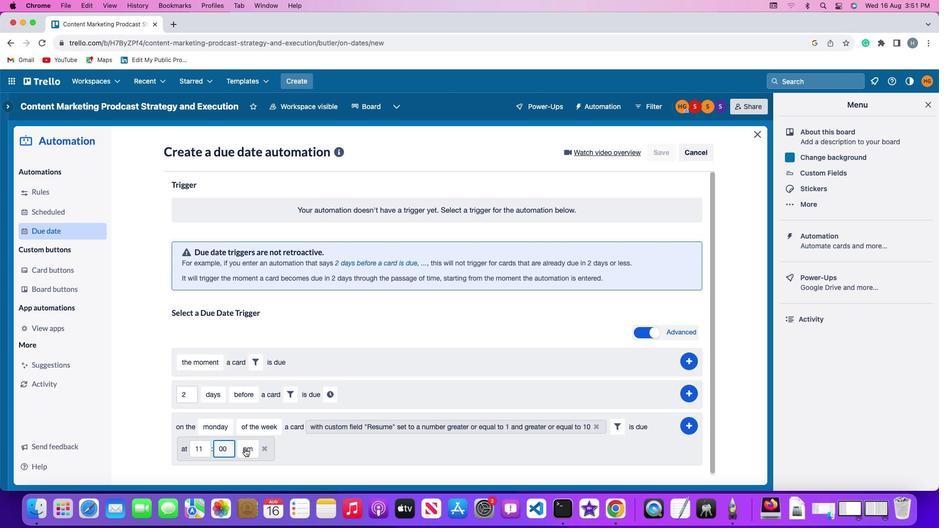 
Action: Mouse pressed left at (245, 449)
Screenshot: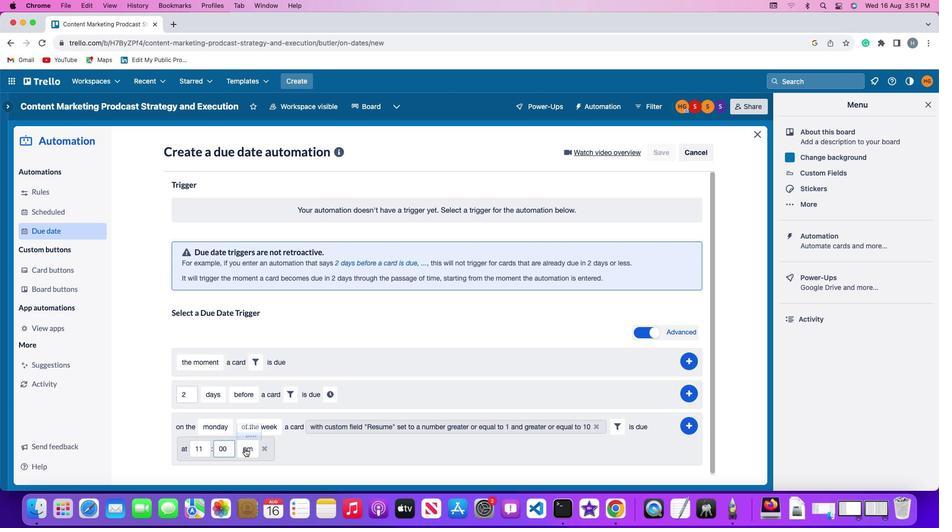 
Action: Mouse moved to (251, 408)
Screenshot: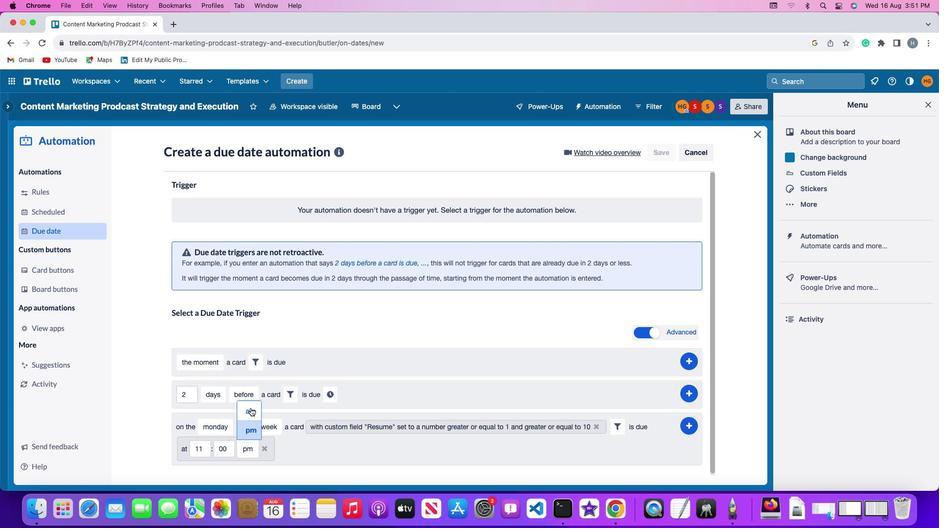 
Action: Mouse pressed left at (251, 408)
Screenshot: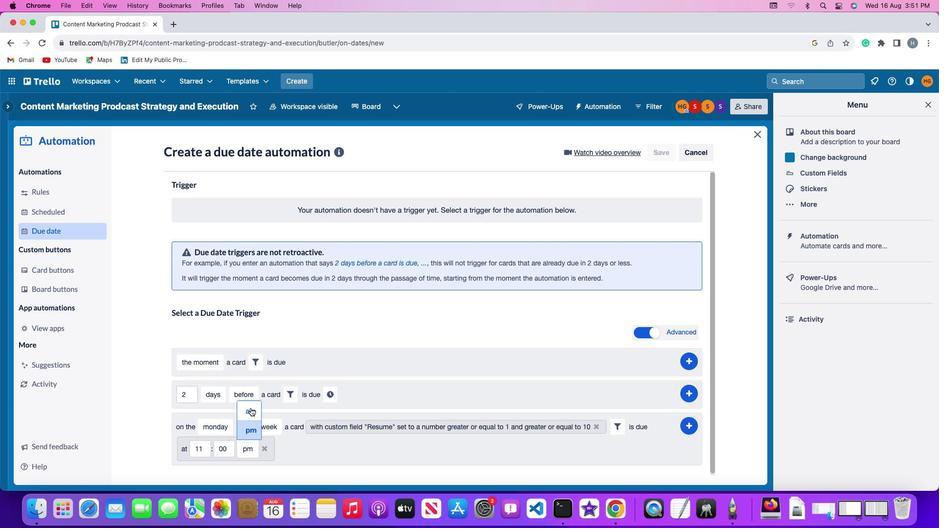 
Action: Mouse moved to (689, 422)
Screenshot: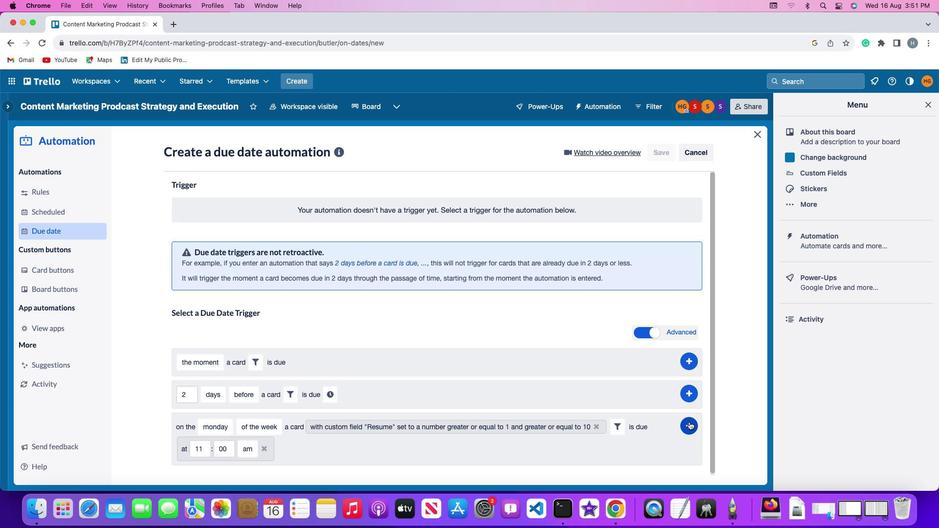 
Action: Mouse pressed left at (689, 422)
Screenshot: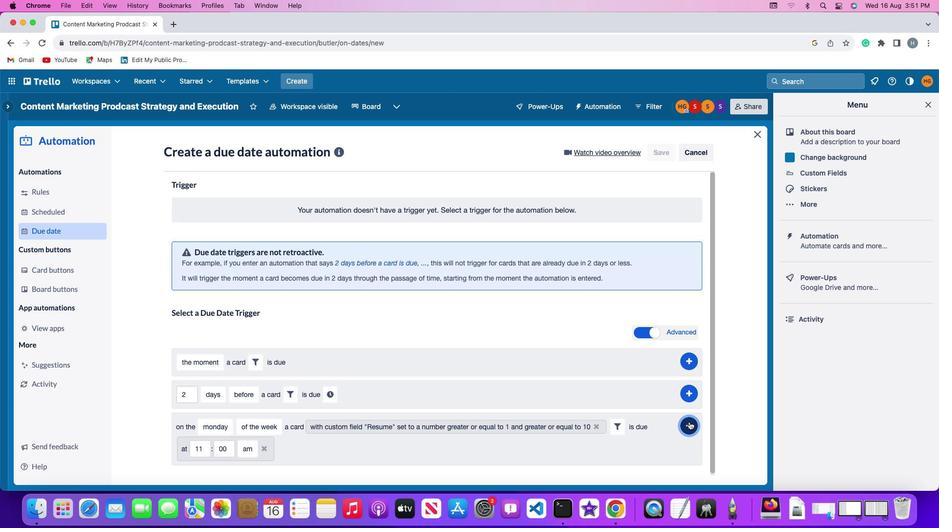 
Action: Mouse moved to (713, 345)
Screenshot: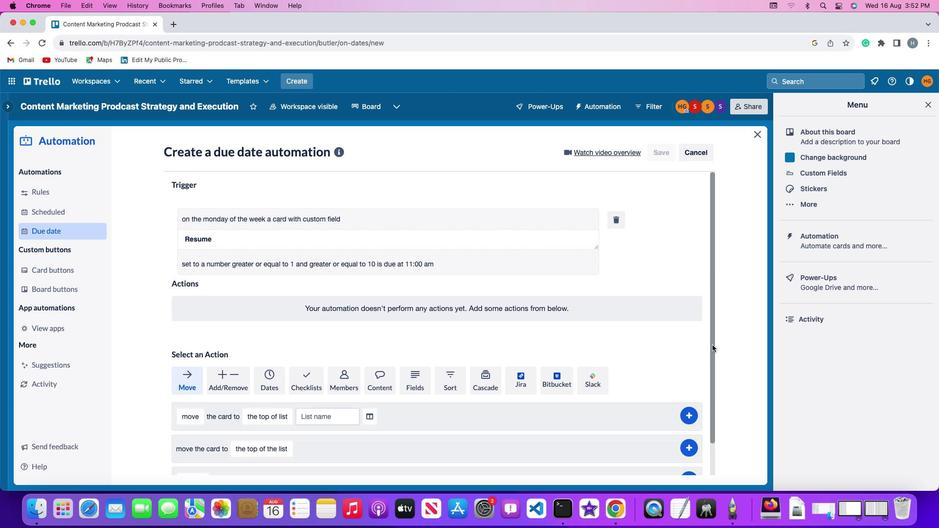 
